 Task: Create a due date automation trigger when advanced on, on the tuesday after a card is due add dates not starting this week at 11:00 AM.
Action: Mouse moved to (1030, 317)
Screenshot: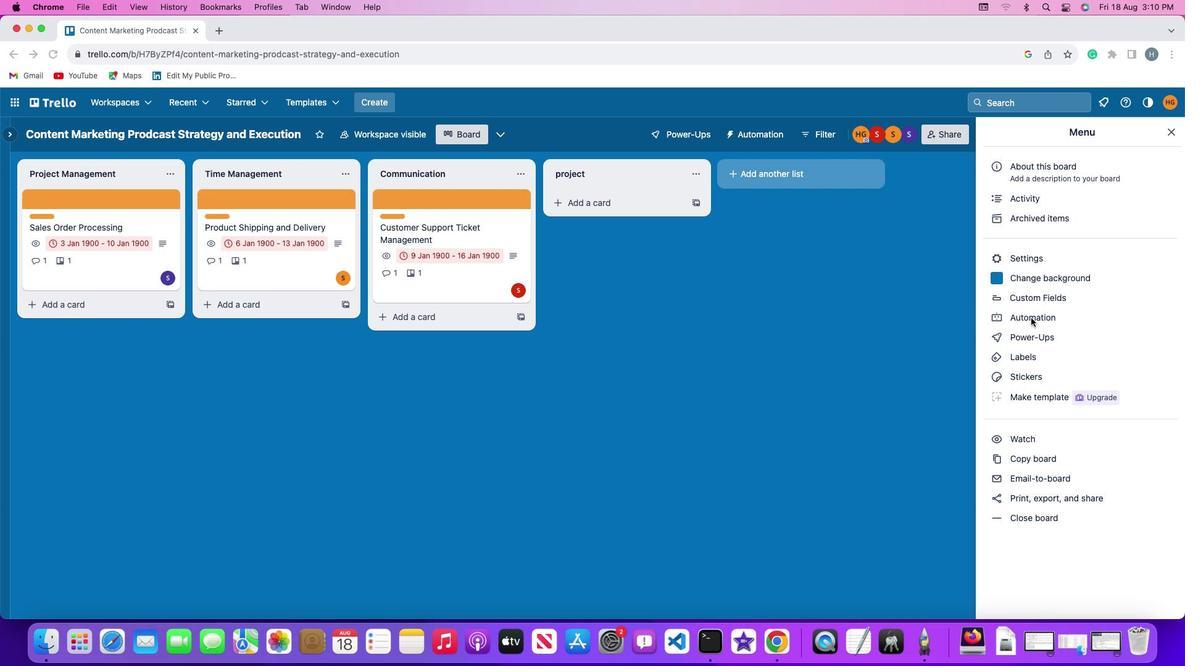 
Action: Mouse pressed left at (1030, 317)
Screenshot: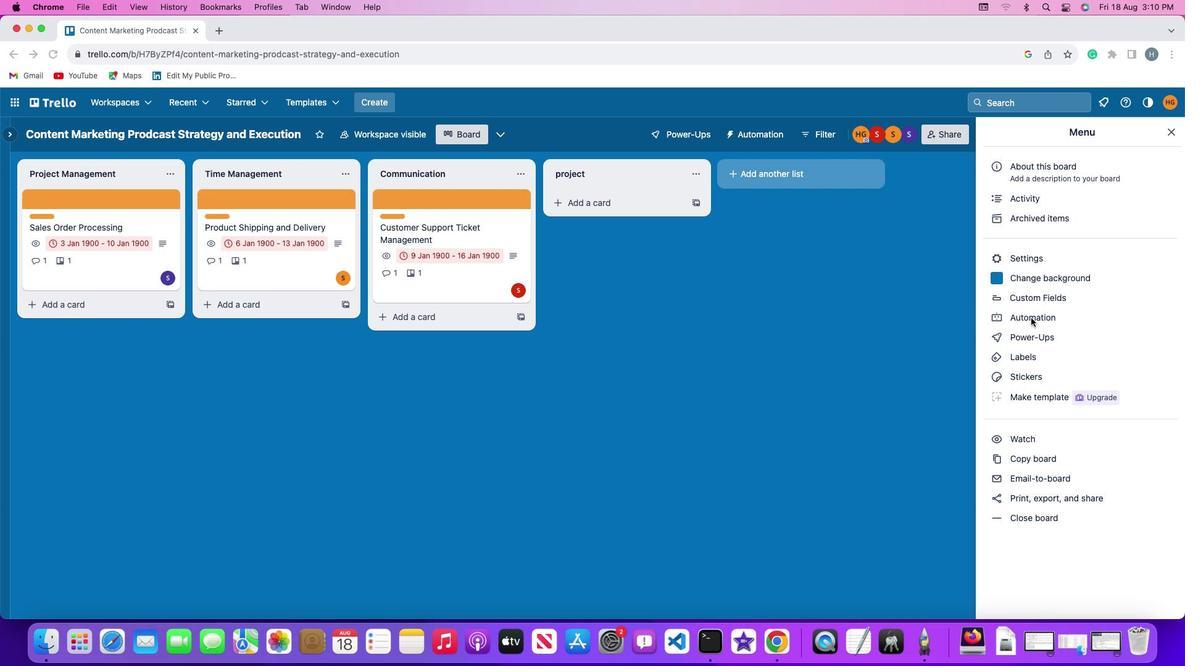 
Action: Mouse pressed left at (1030, 317)
Screenshot: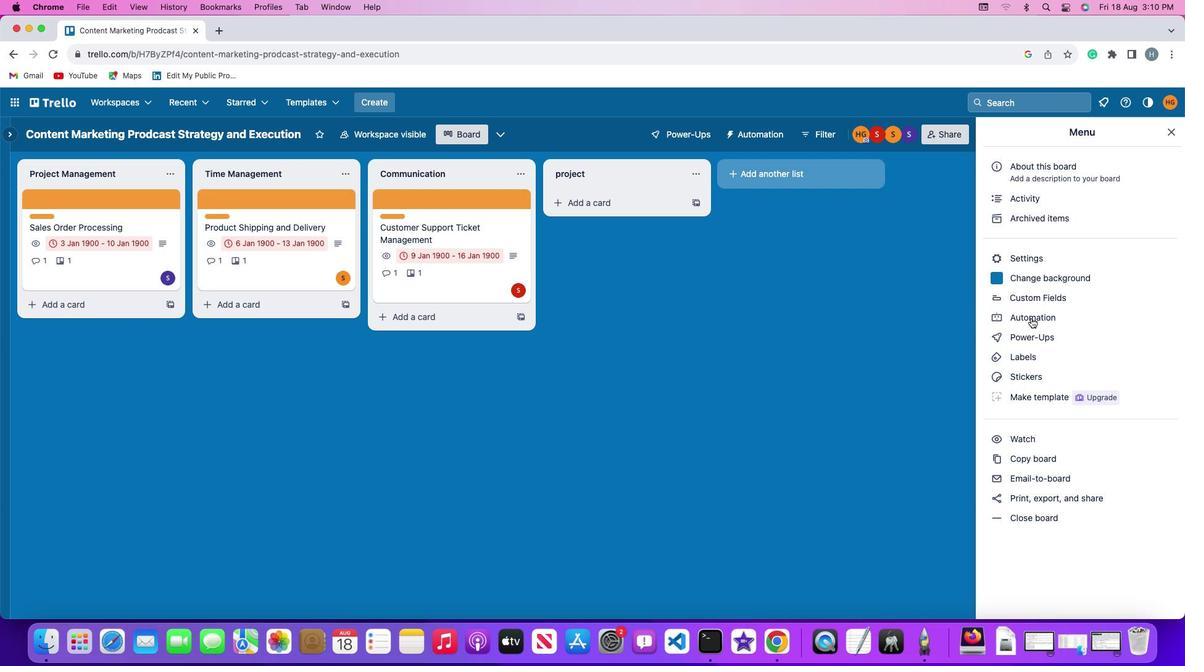 
Action: Mouse moved to (50, 285)
Screenshot: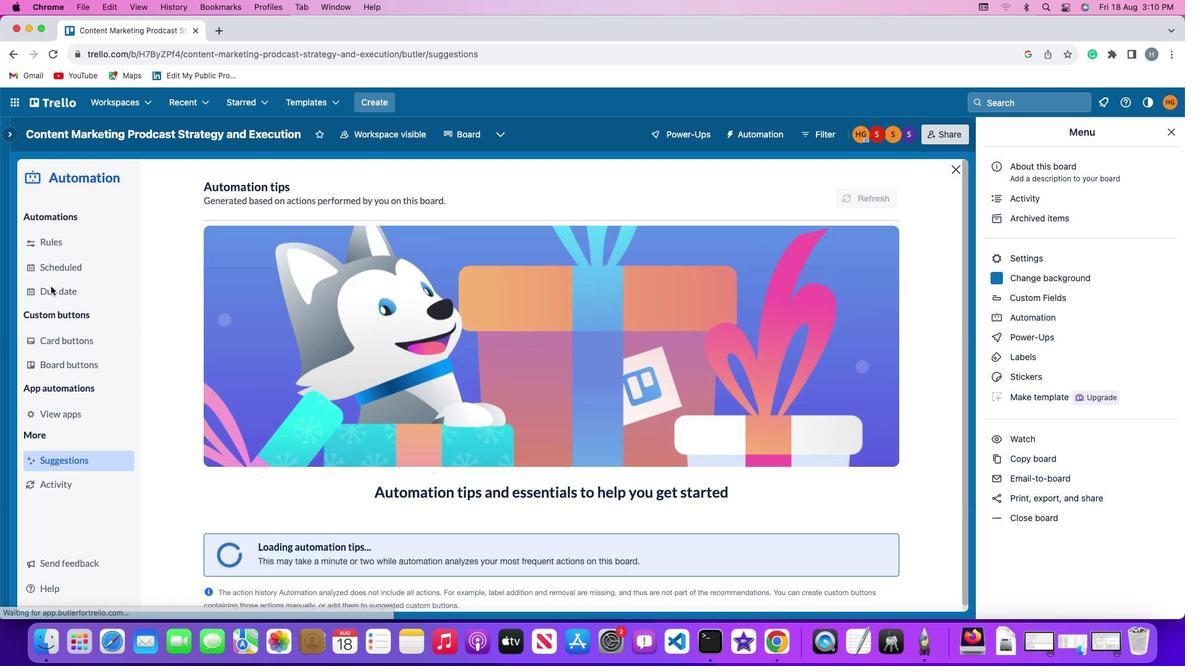 
Action: Mouse pressed left at (50, 285)
Screenshot: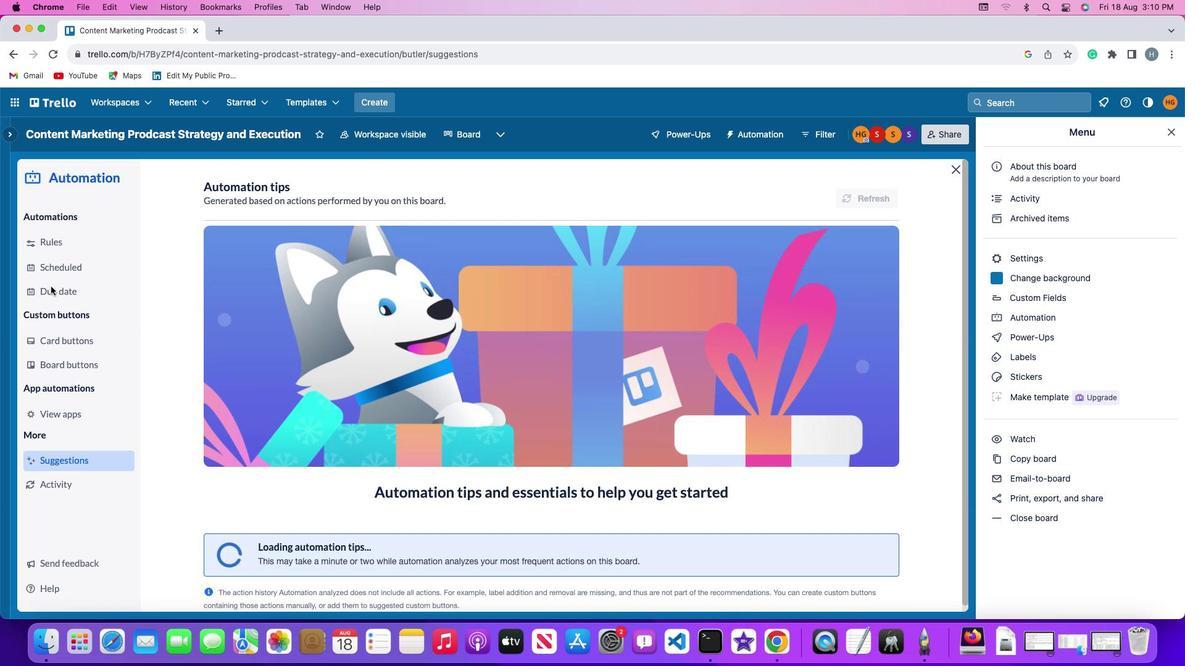 
Action: Mouse moved to (834, 186)
Screenshot: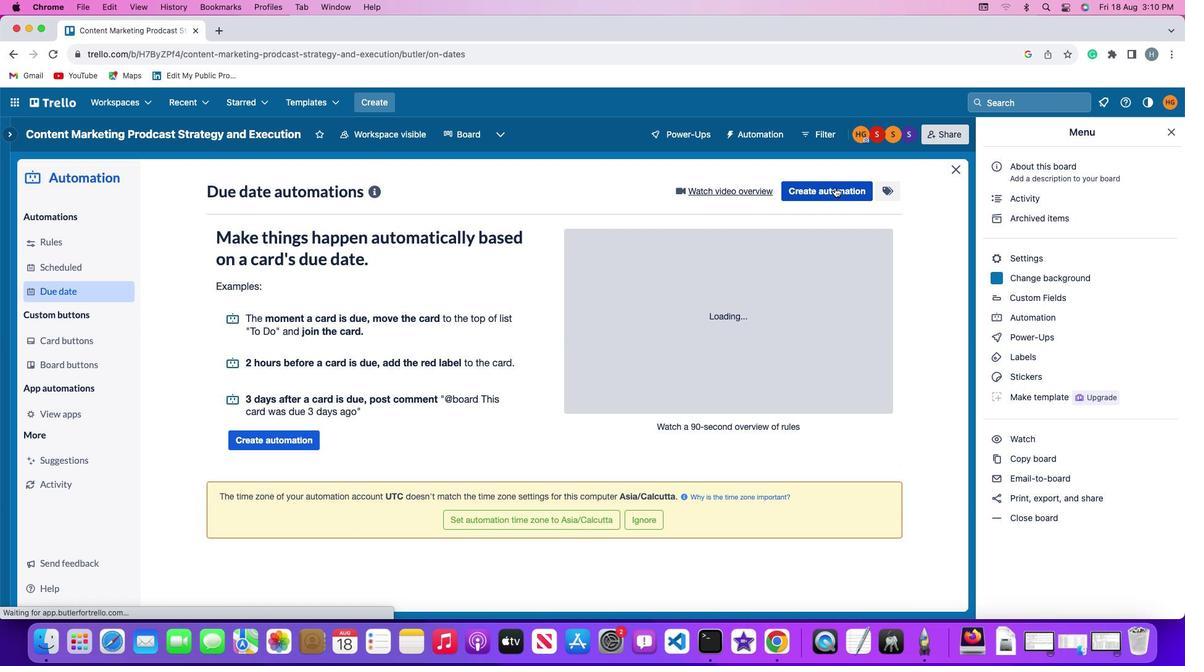 
Action: Mouse pressed left at (834, 186)
Screenshot: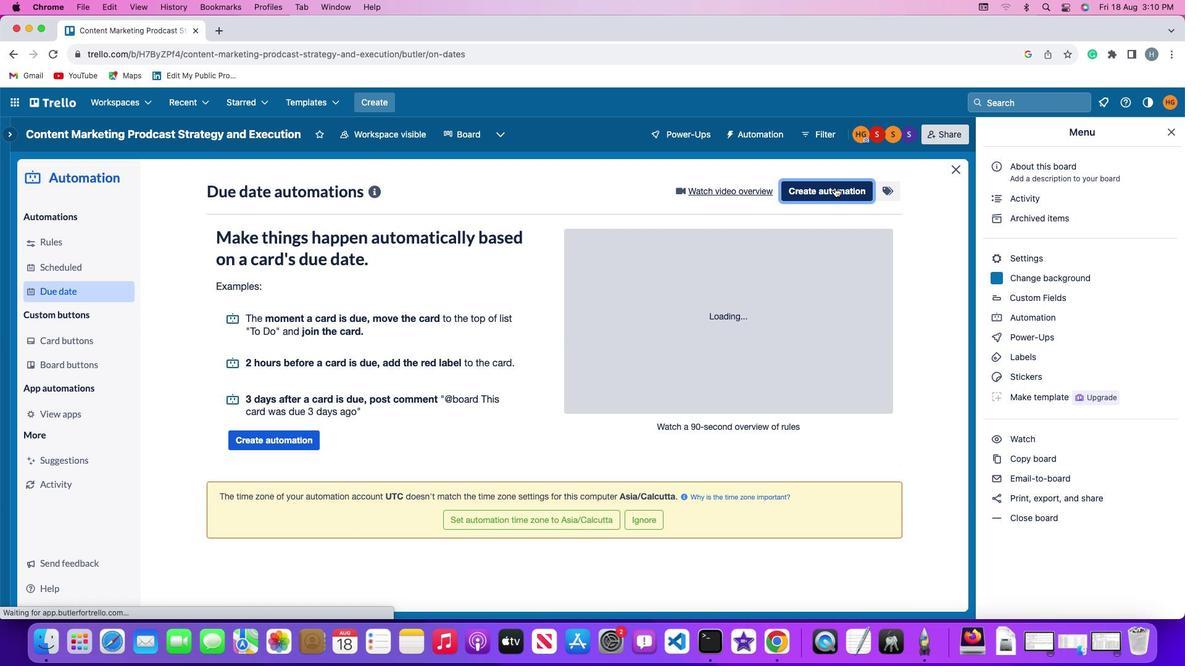 
Action: Mouse moved to (237, 305)
Screenshot: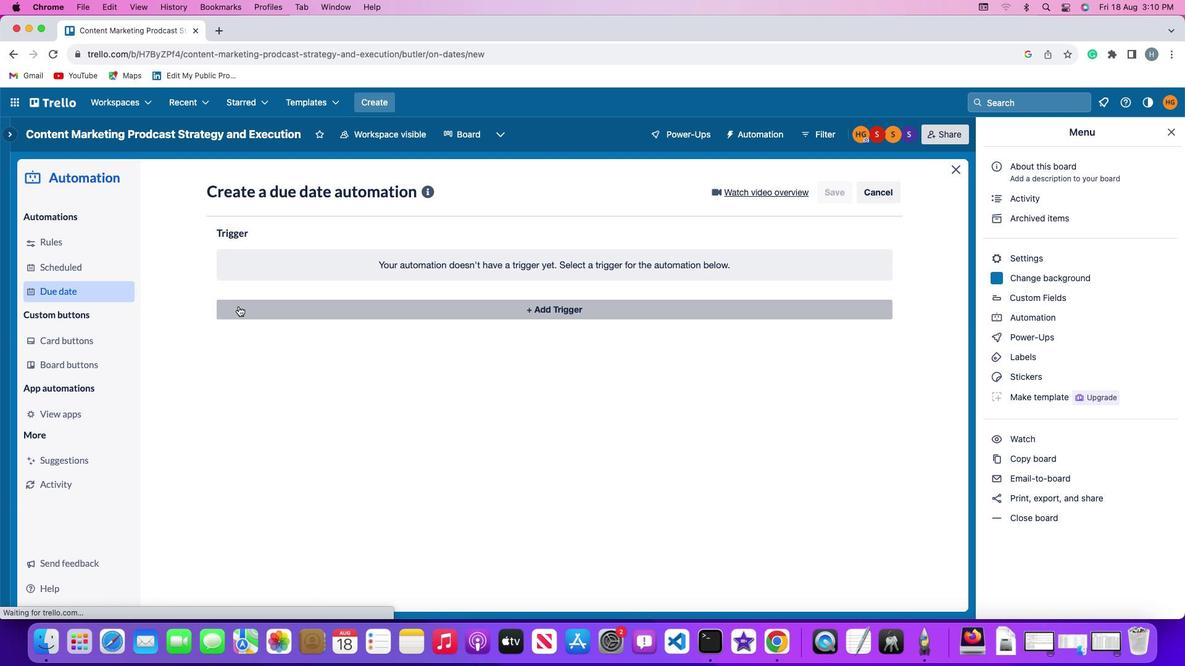 
Action: Mouse pressed left at (237, 305)
Screenshot: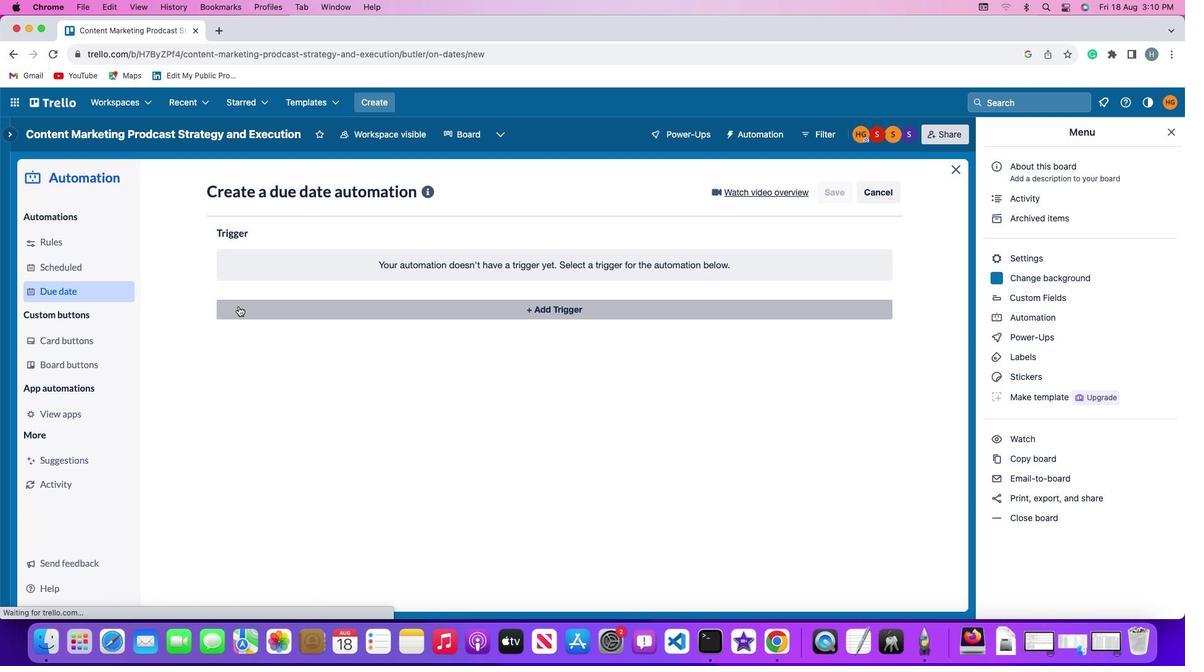 
Action: Mouse moved to (260, 542)
Screenshot: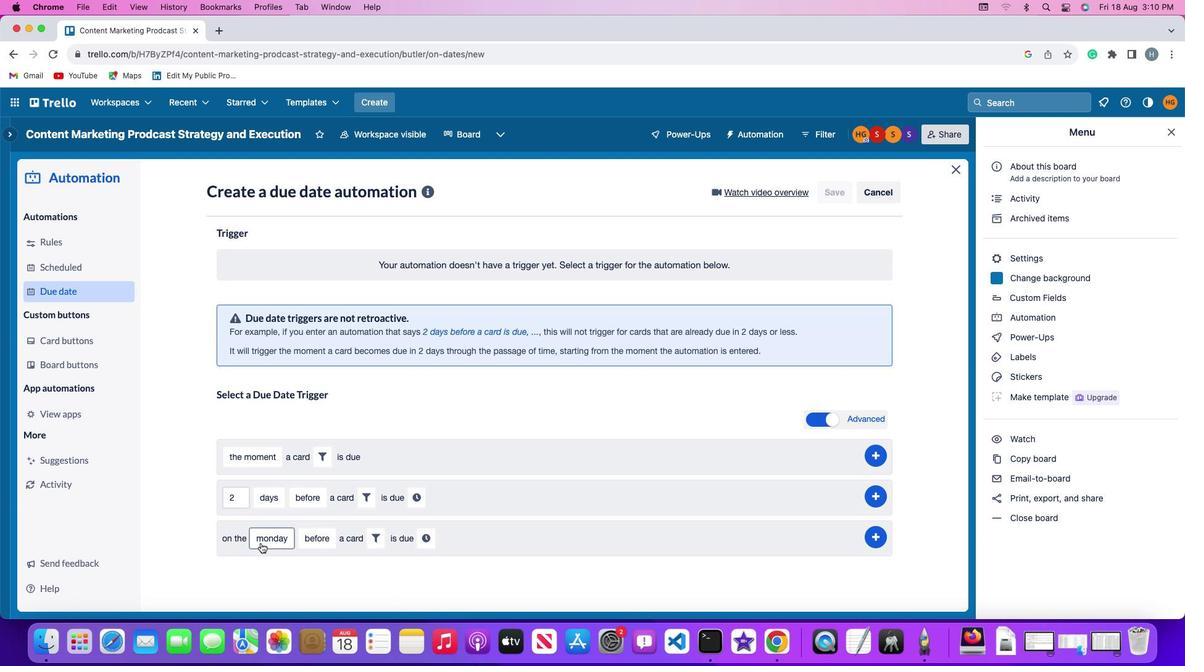 
Action: Mouse pressed left at (260, 542)
Screenshot: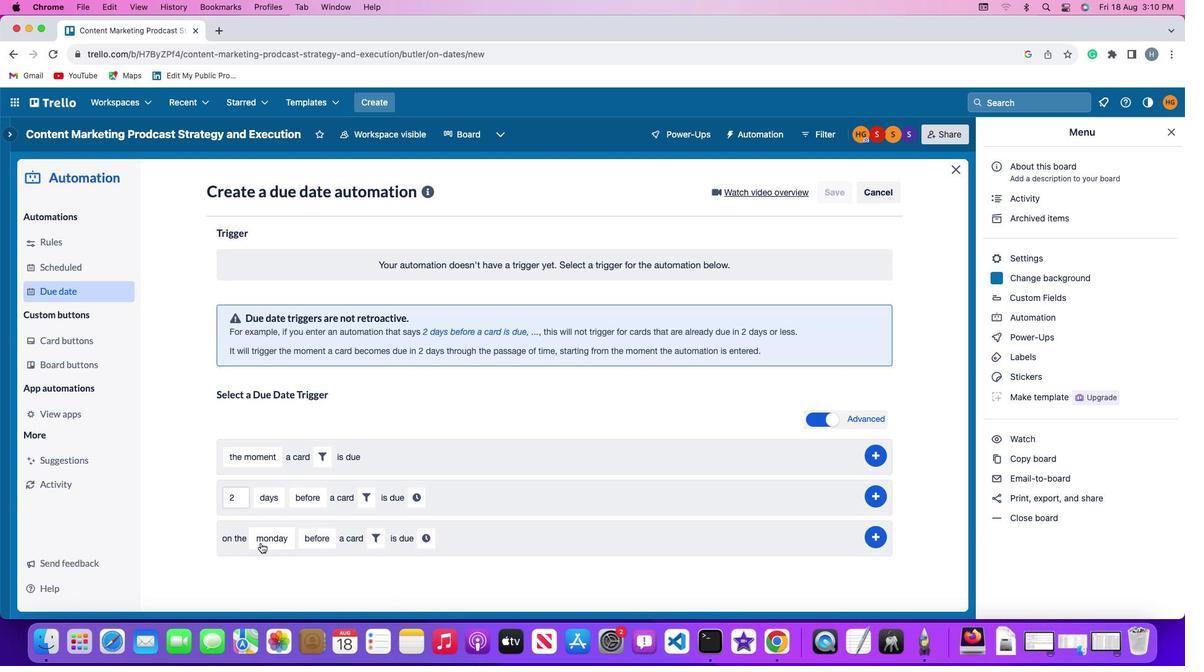 
Action: Mouse moved to (290, 387)
Screenshot: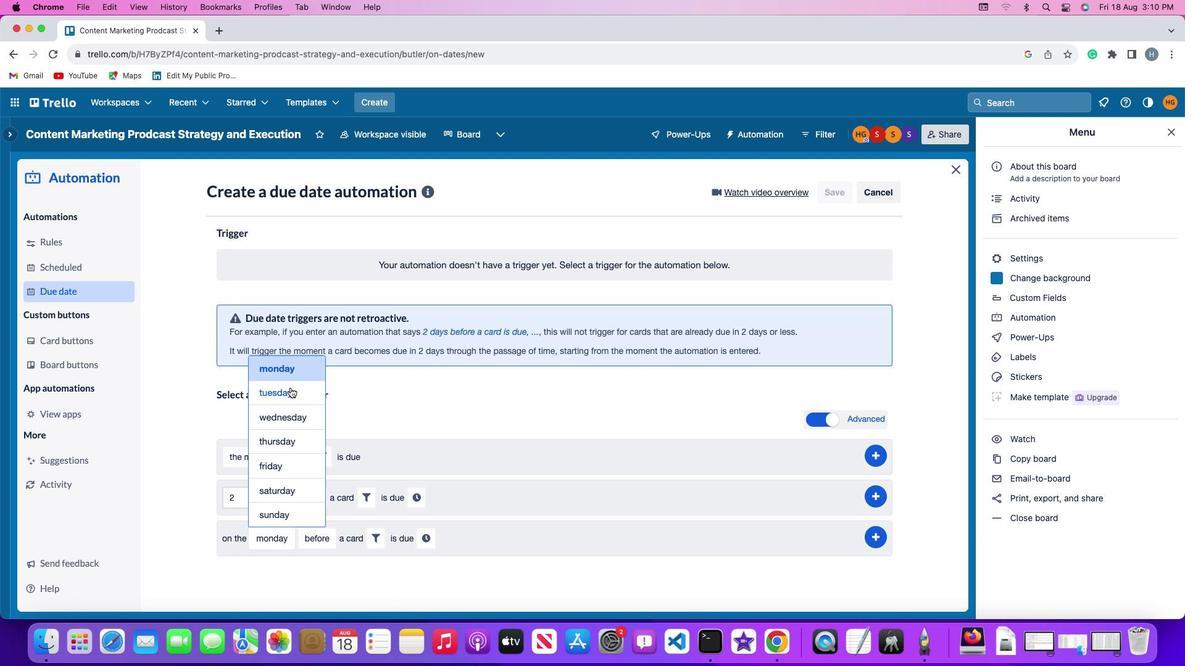 
Action: Mouse pressed left at (290, 387)
Screenshot: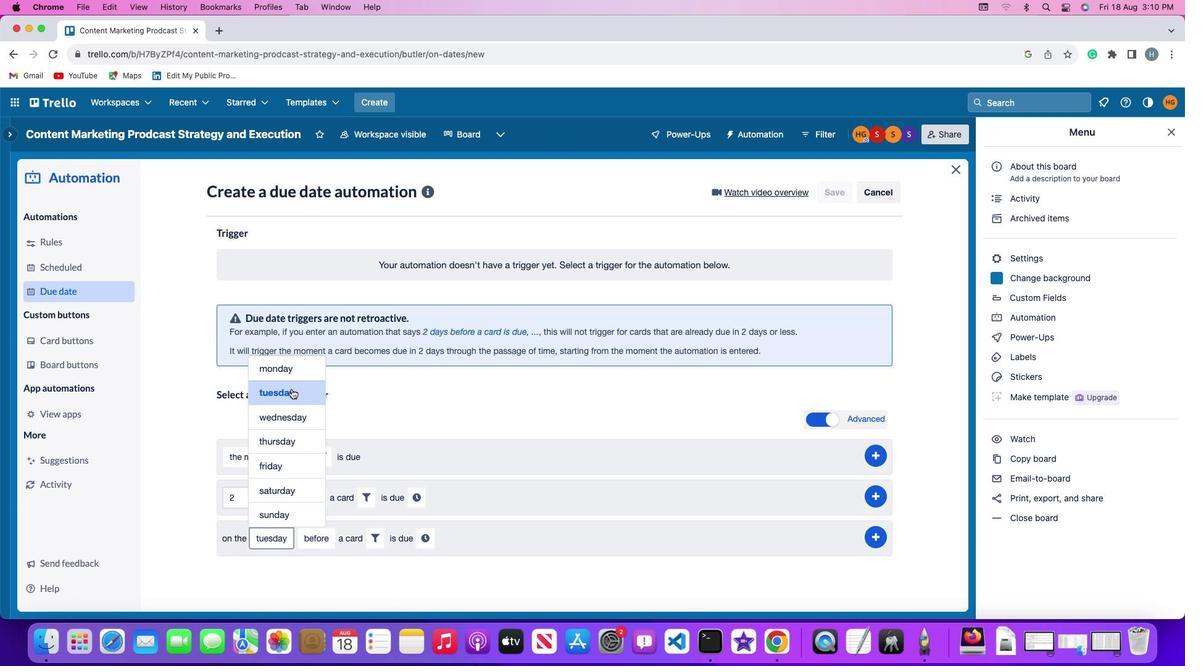 
Action: Mouse moved to (321, 543)
Screenshot: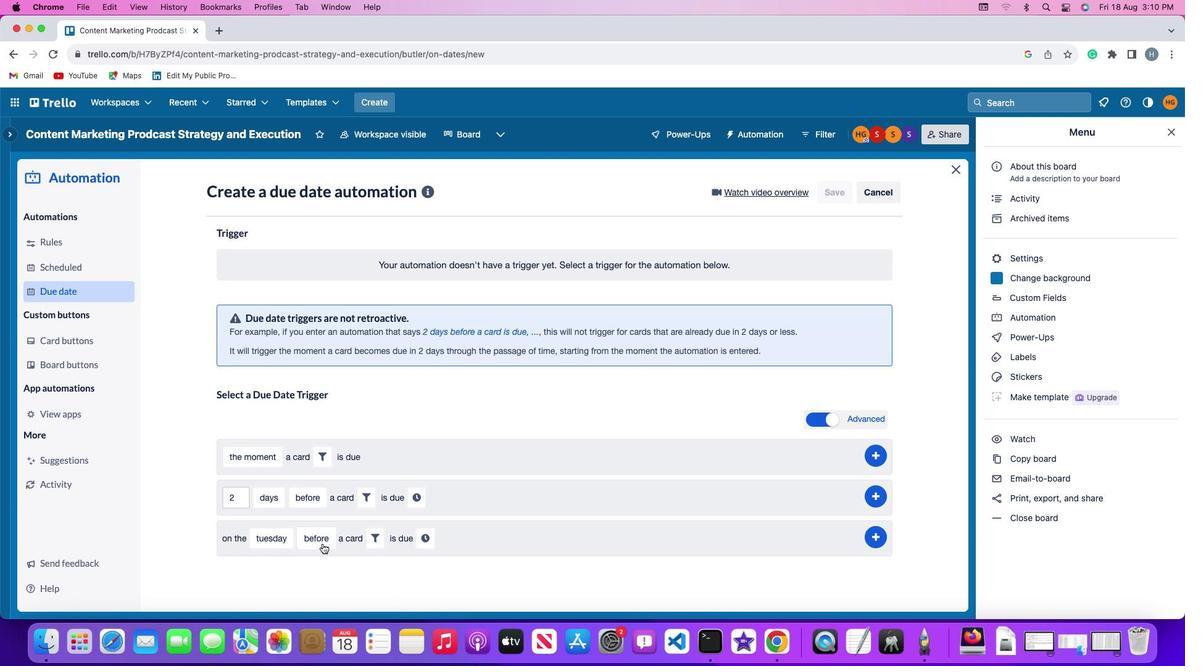 
Action: Mouse pressed left at (321, 543)
Screenshot: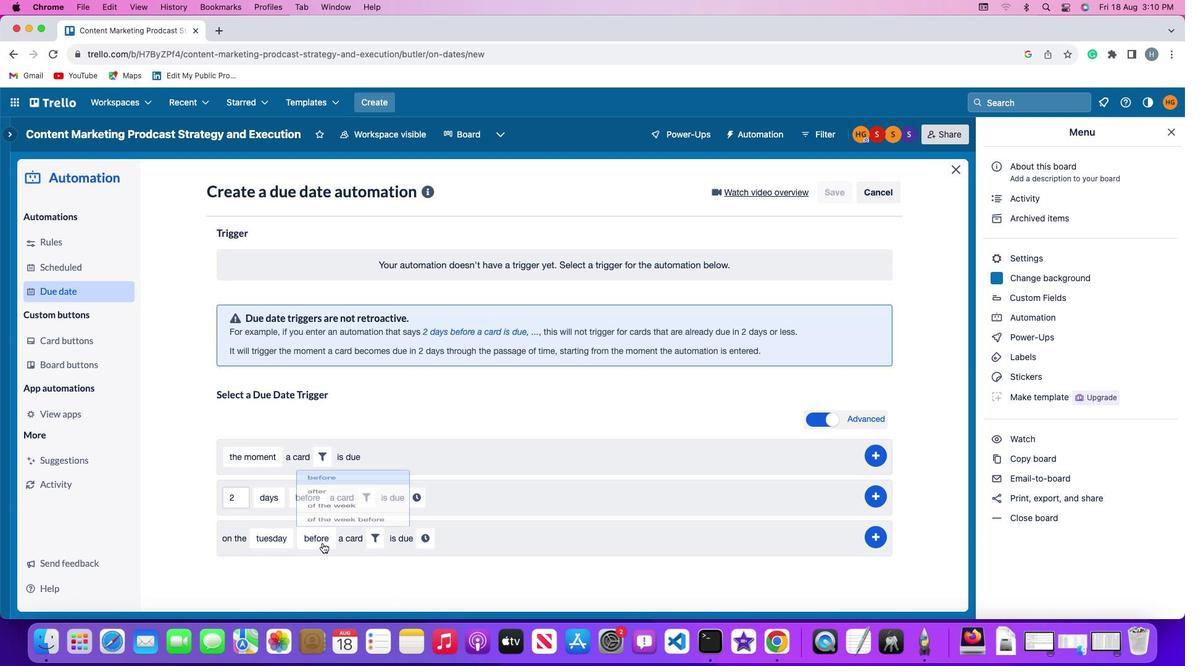 
Action: Mouse moved to (335, 466)
Screenshot: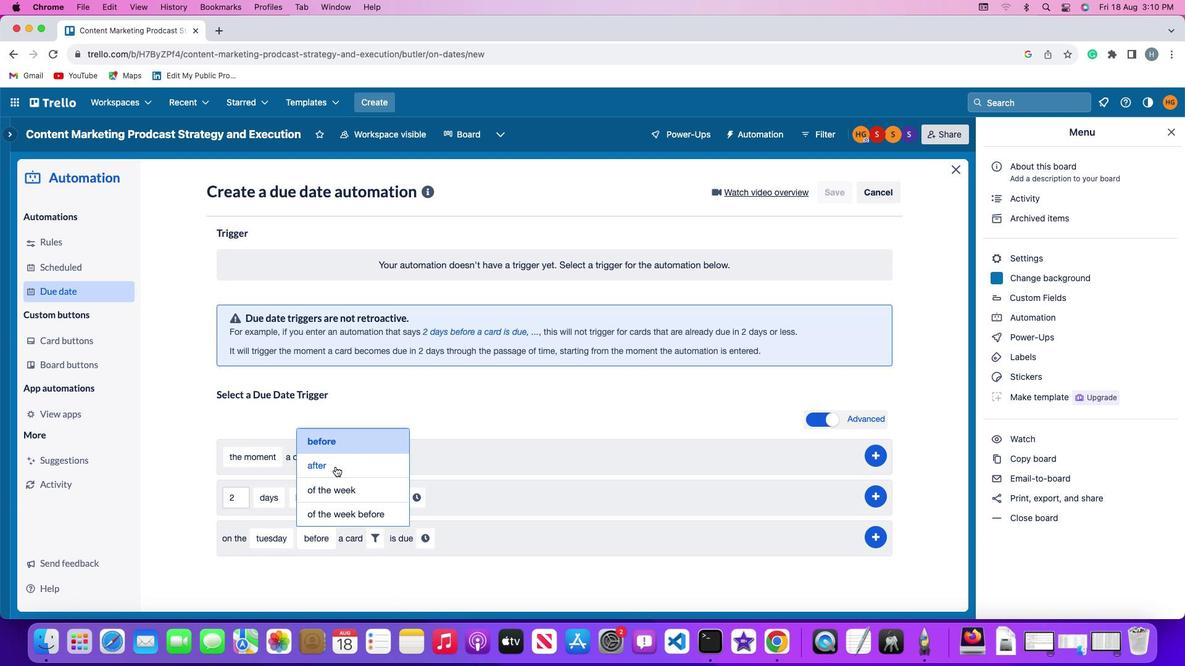 
Action: Mouse pressed left at (335, 466)
Screenshot: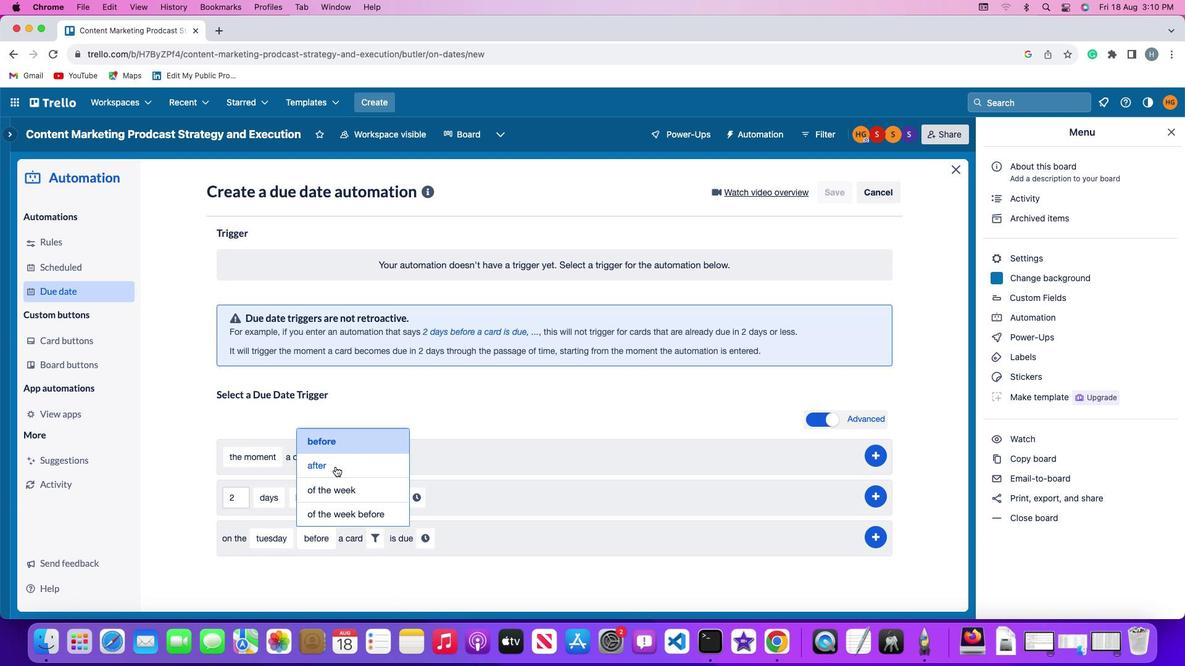 
Action: Mouse moved to (375, 539)
Screenshot: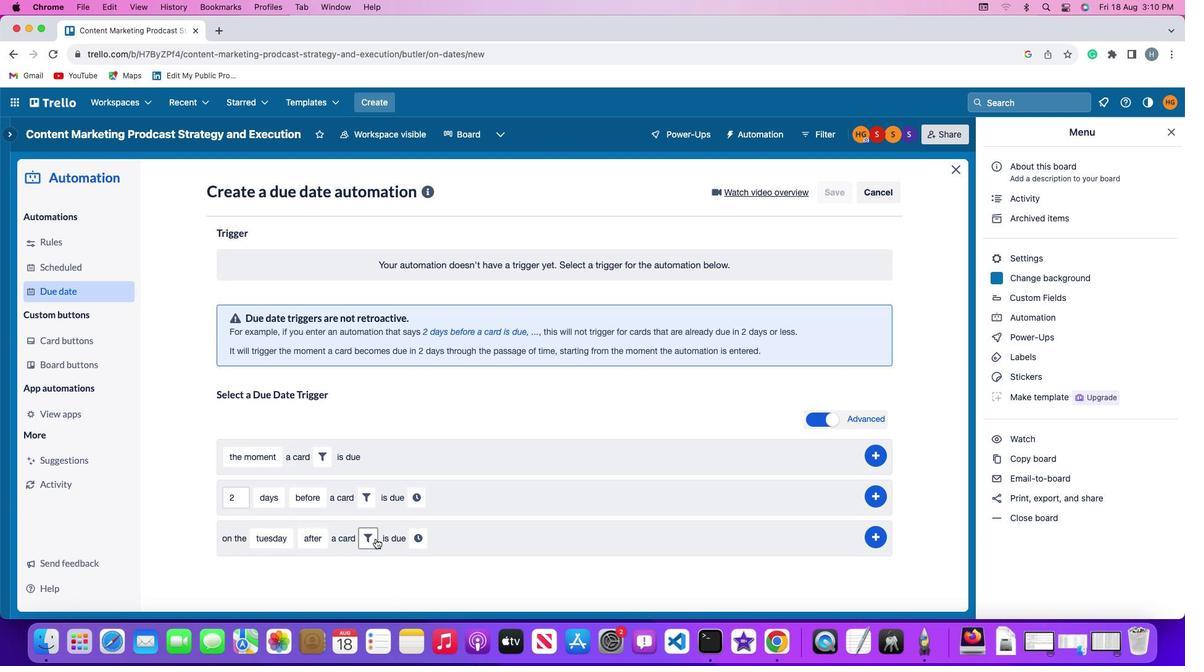 
Action: Mouse pressed left at (375, 539)
Screenshot: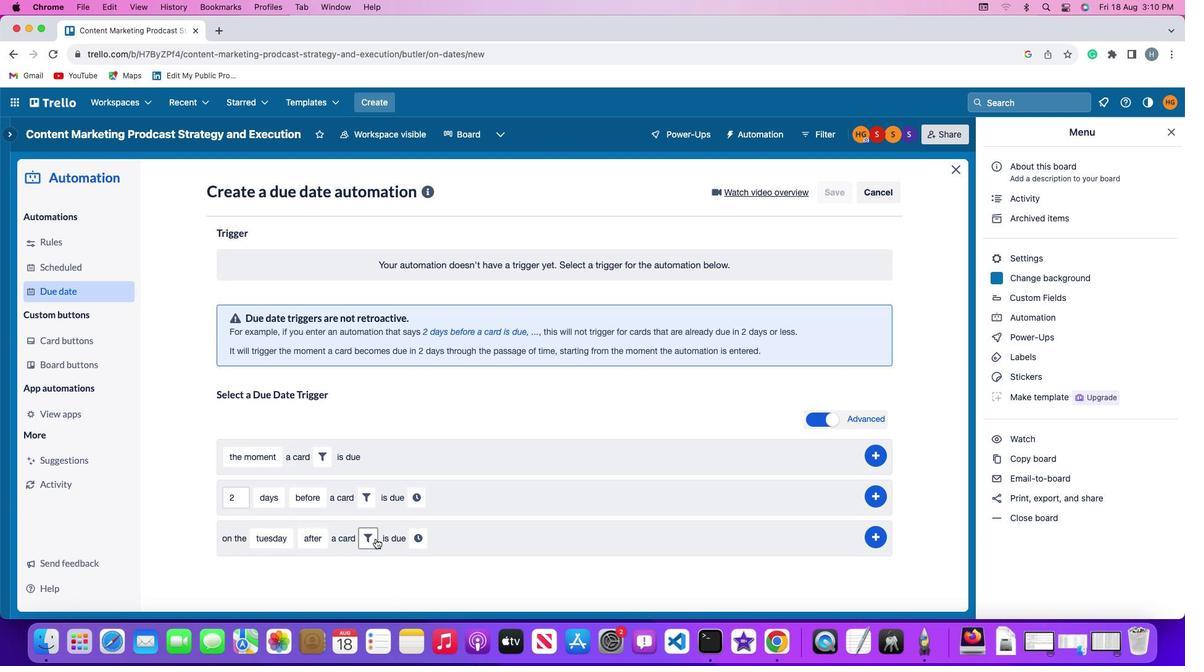 
Action: Mouse moved to (432, 574)
Screenshot: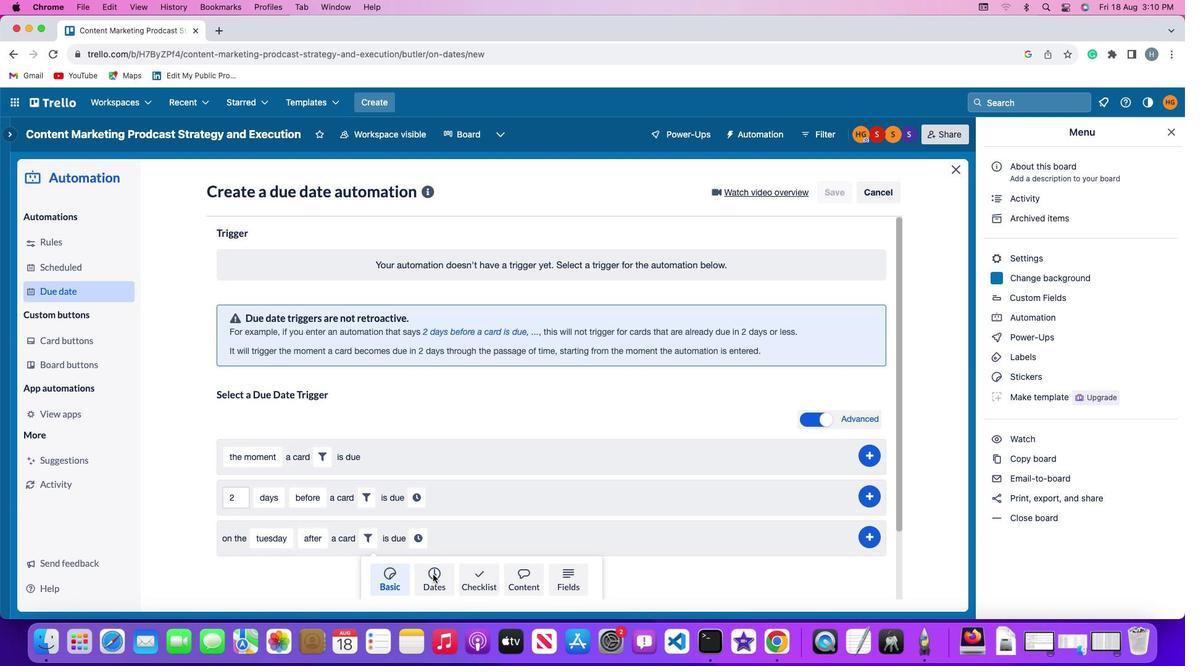 
Action: Mouse pressed left at (432, 574)
Screenshot: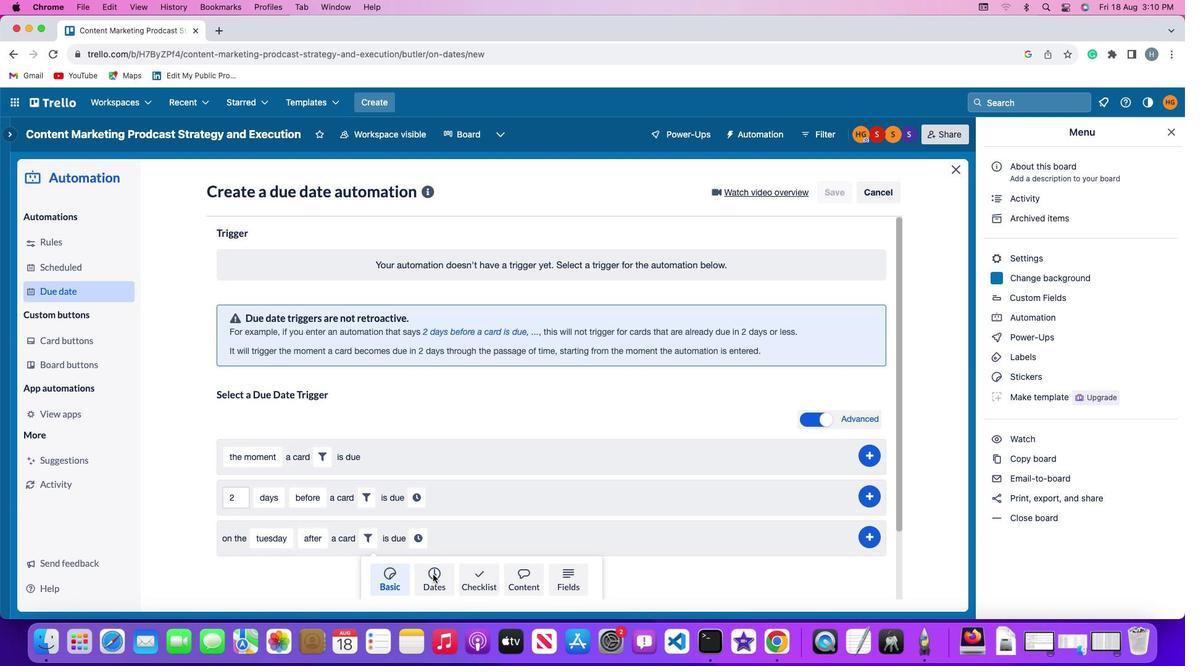 
Action: Mouse moved to (313, 571)
Screenshot: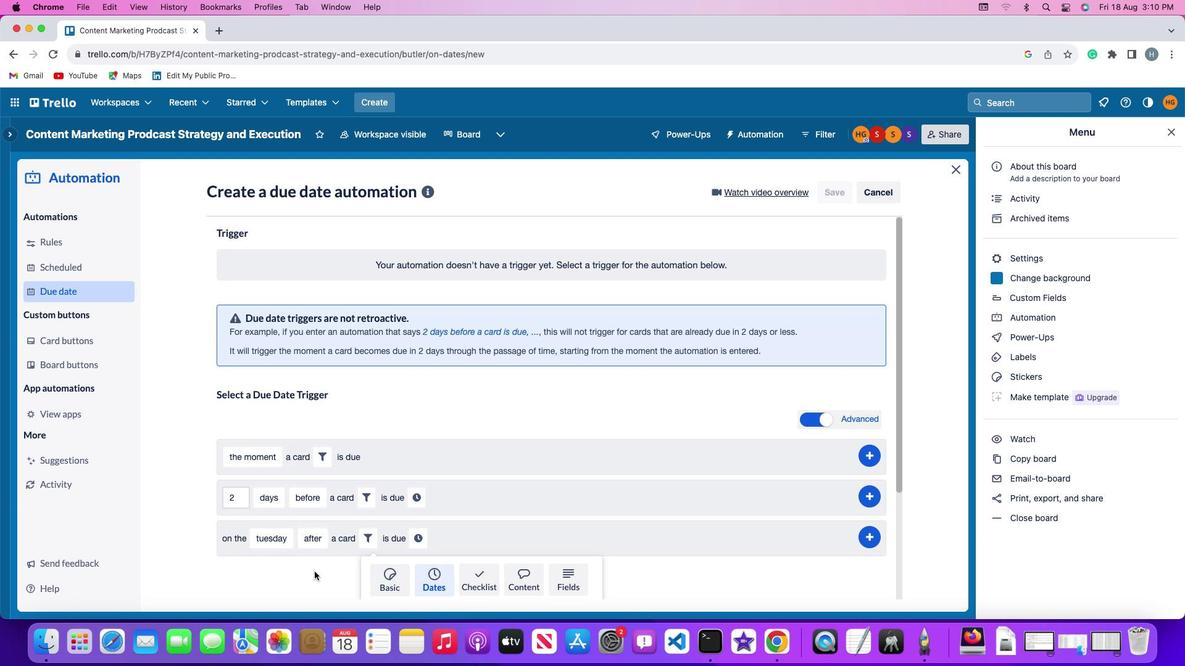 
Action: Mouse scrolled (313, 571) with delta (0, 0)
Screenshot: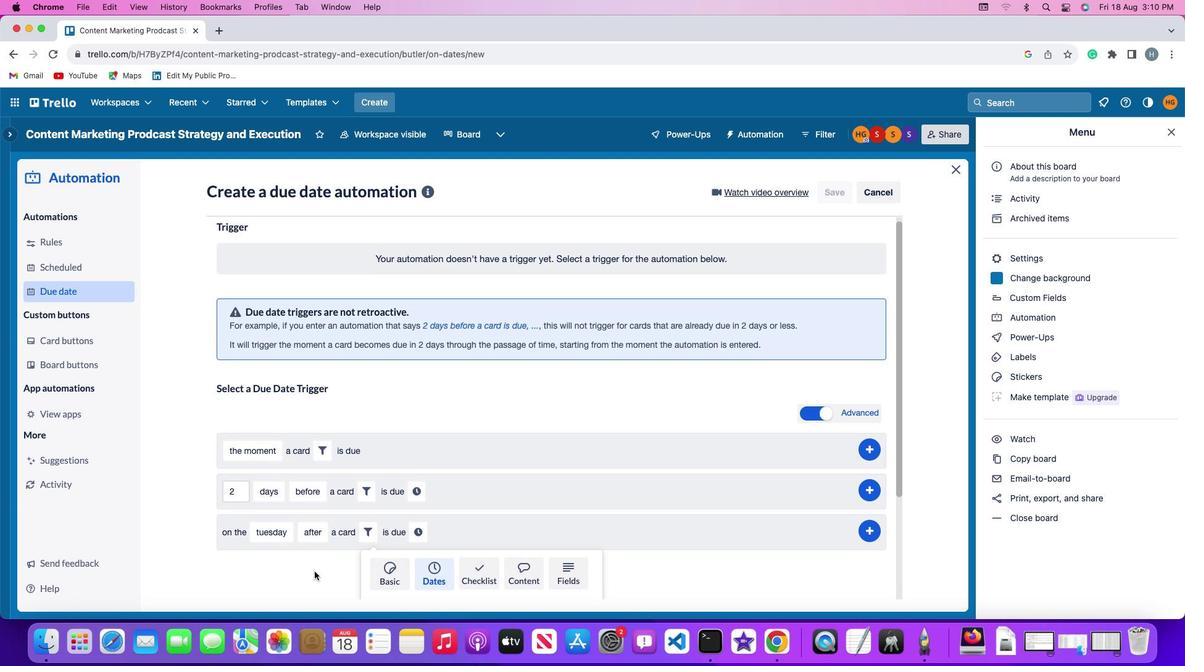 
Action: Mouse scrolled (313, 571) with delta (0, 0)
Screenshot: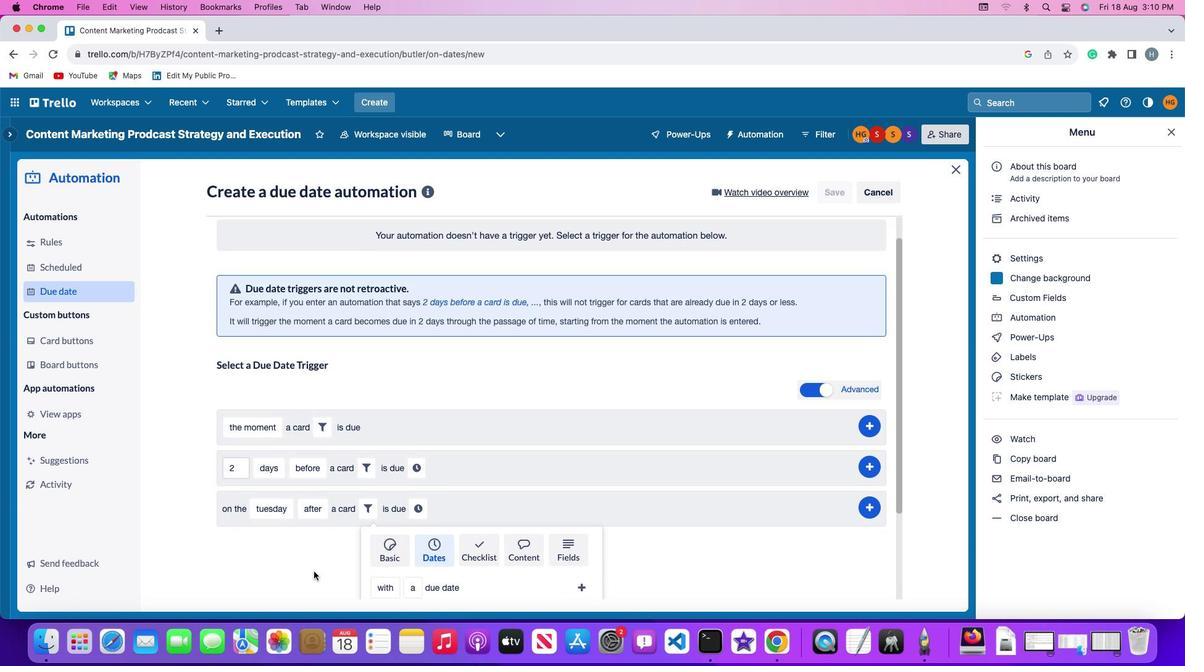 
Action: Mouse scrolled (313, 571) with delta (0, -1)
Screenshot: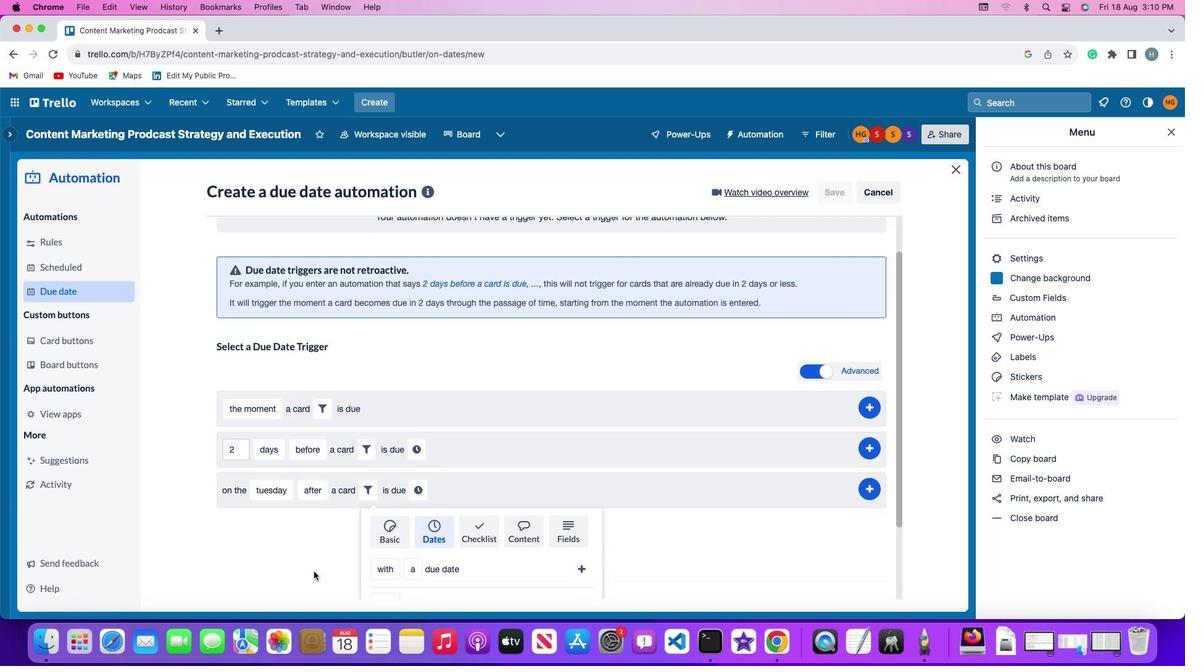 
Action: Mouse scrolled (313, 571) with delta (0, -3)
Screenshot: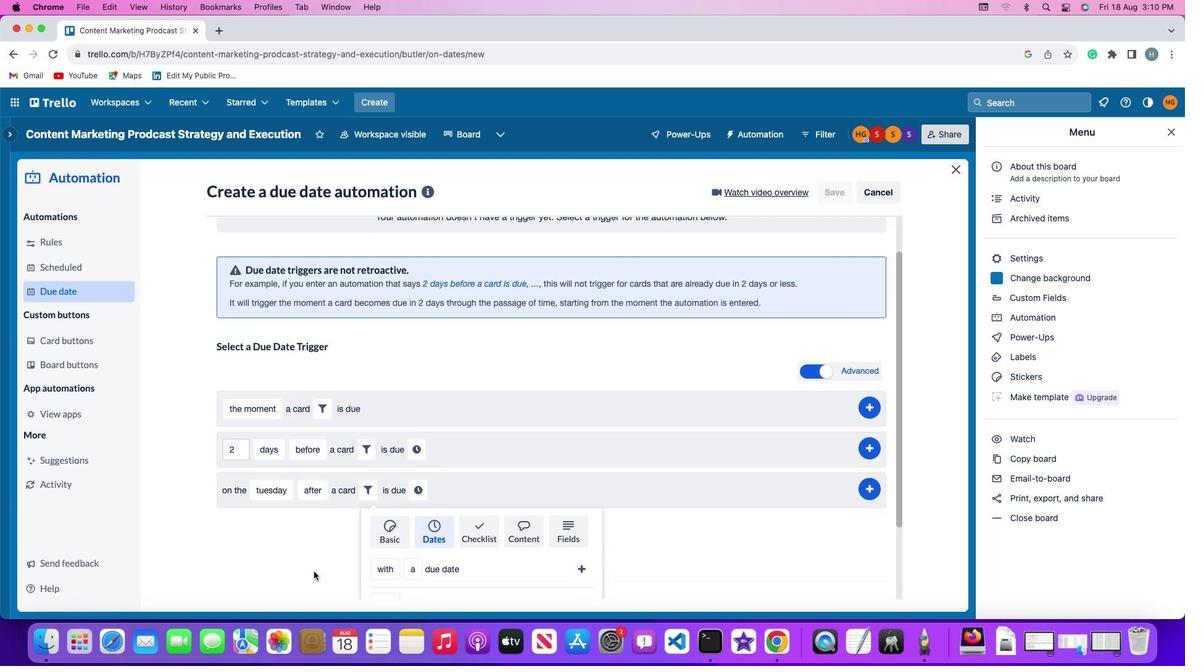
Action: Mouse scrolled (313, 571) with delta (0, -3)
Screenshot: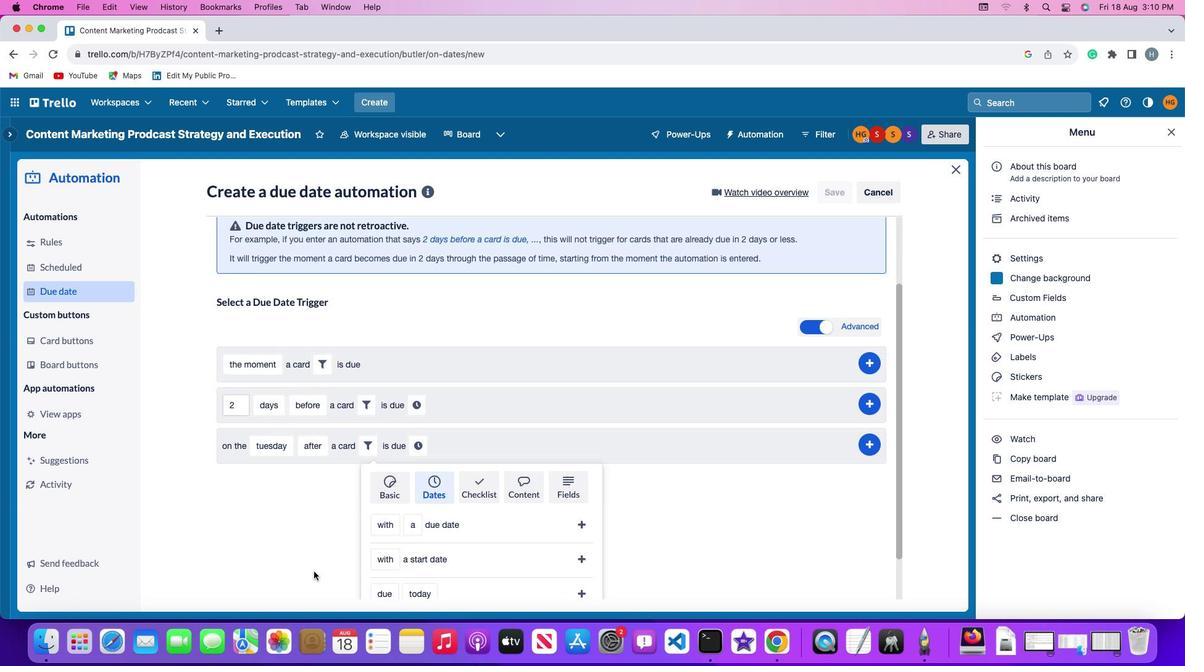 
Action: Mouse moved to (313, 571)
Screenshot: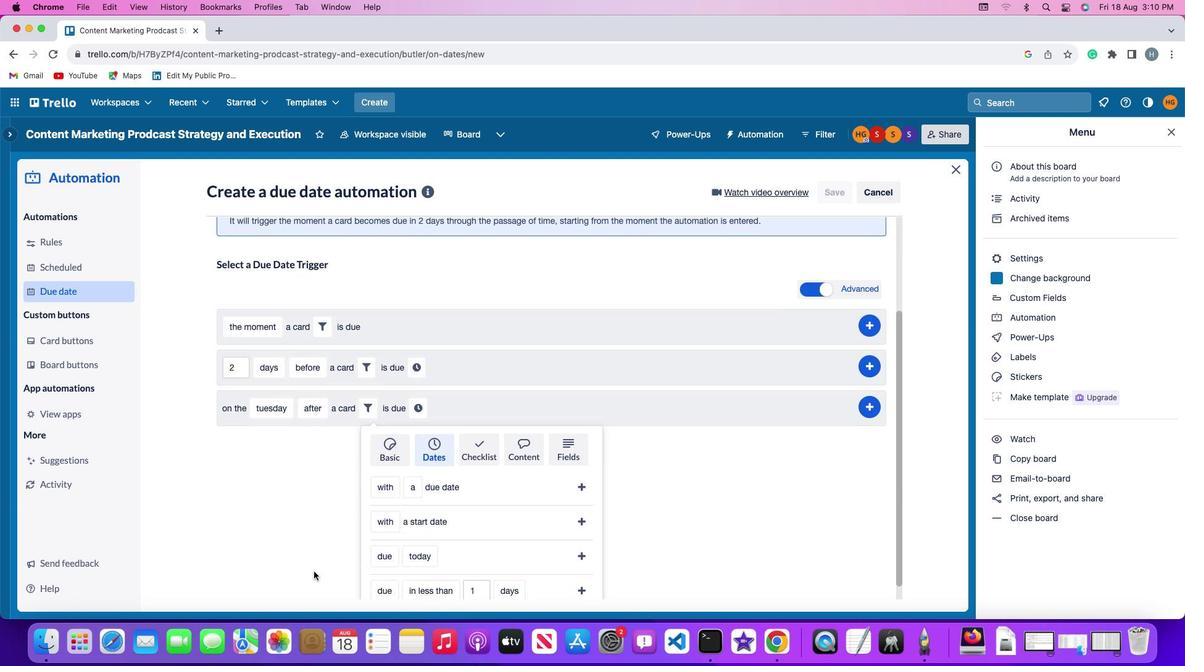 
Action: Mouse scrolled (313, 571) with delta (0, 0)
Screenshot: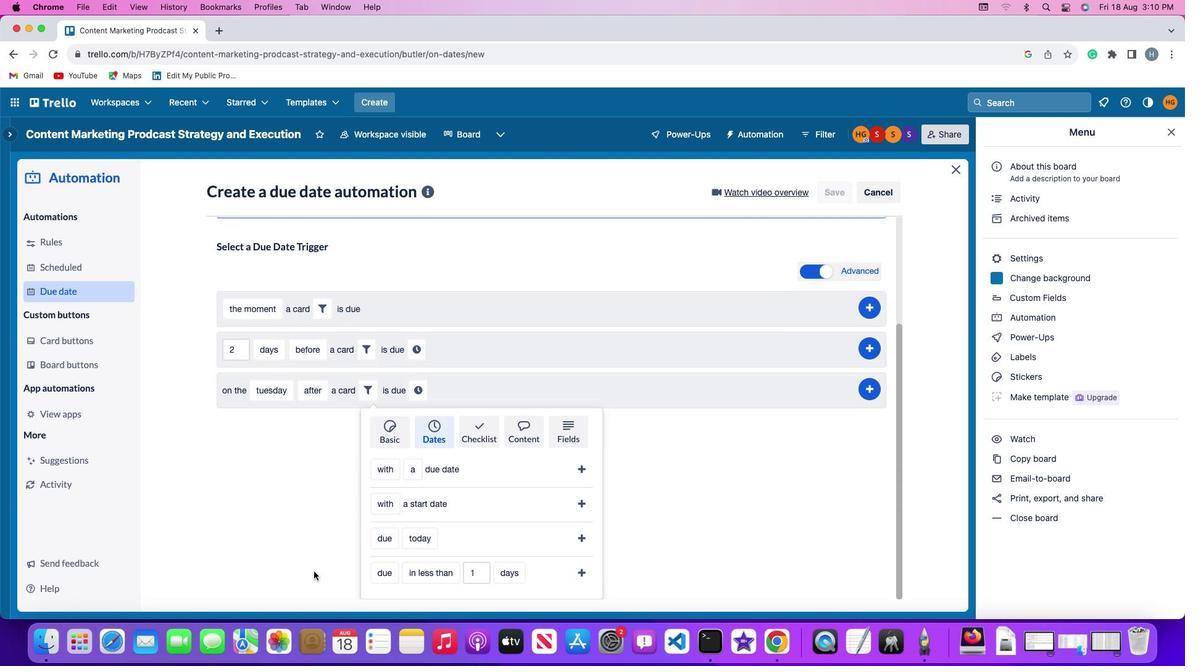 
Action: Mouse scrolled (313, 571) with delta (0, 0)
Screenshot: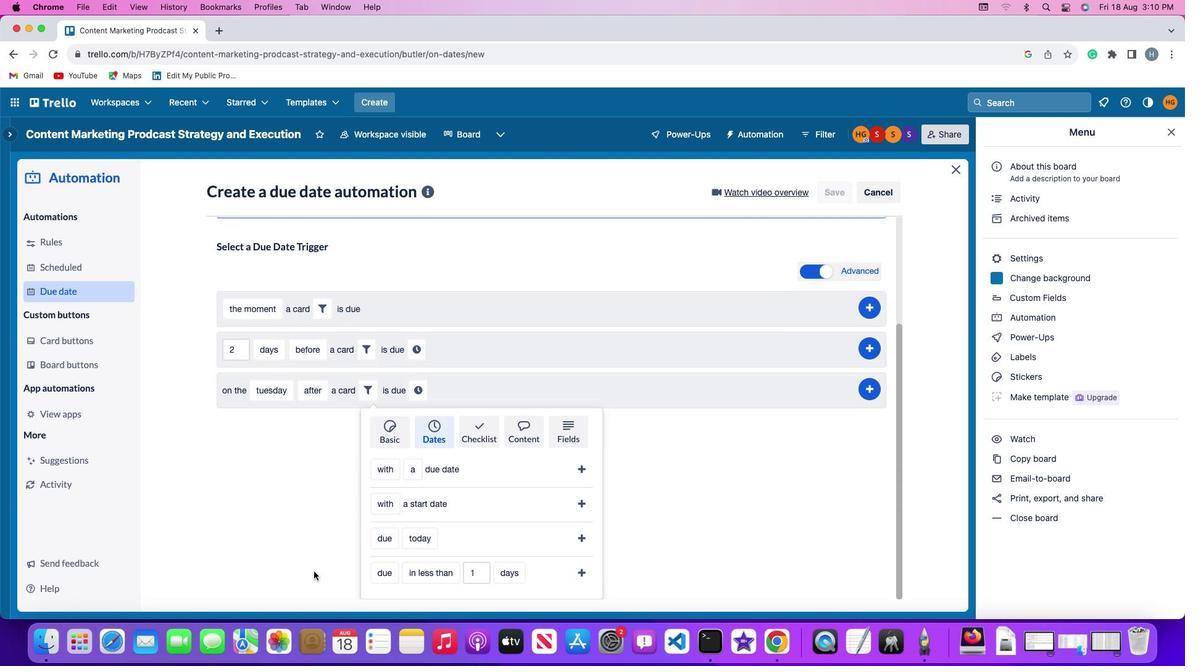 
Action: Mouse scrolled (313, 571) with delta (0, -1)
Screenshot: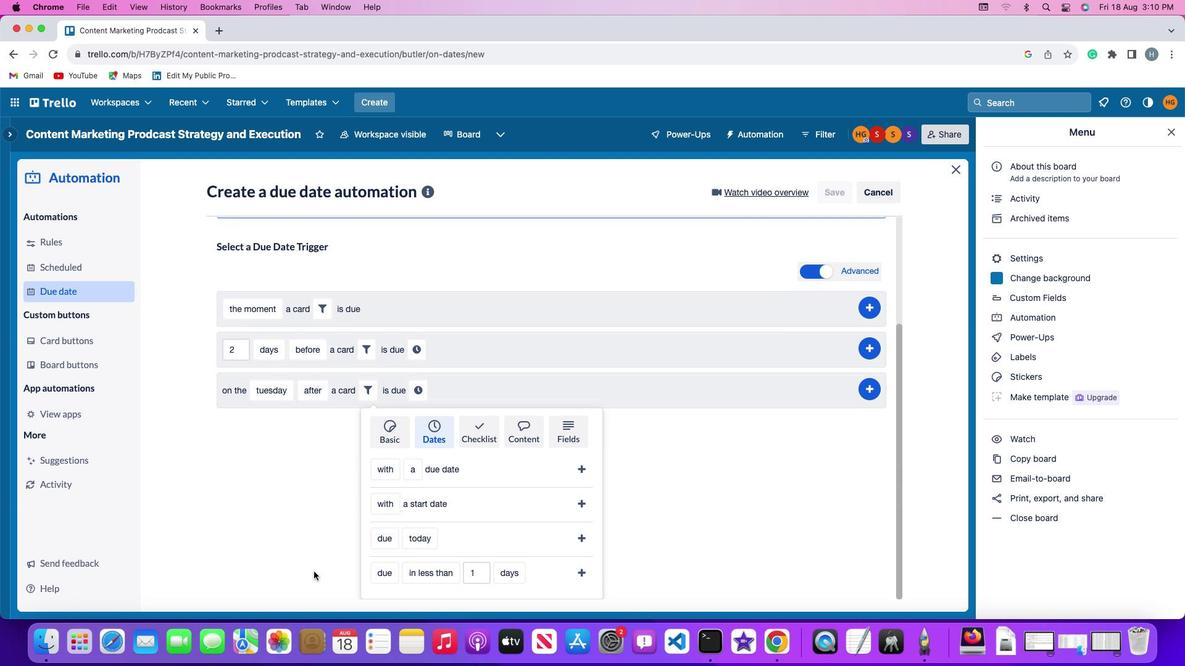 
Action: Mouse scrolled (313, 571) with delta (0, -3)
Screenshot: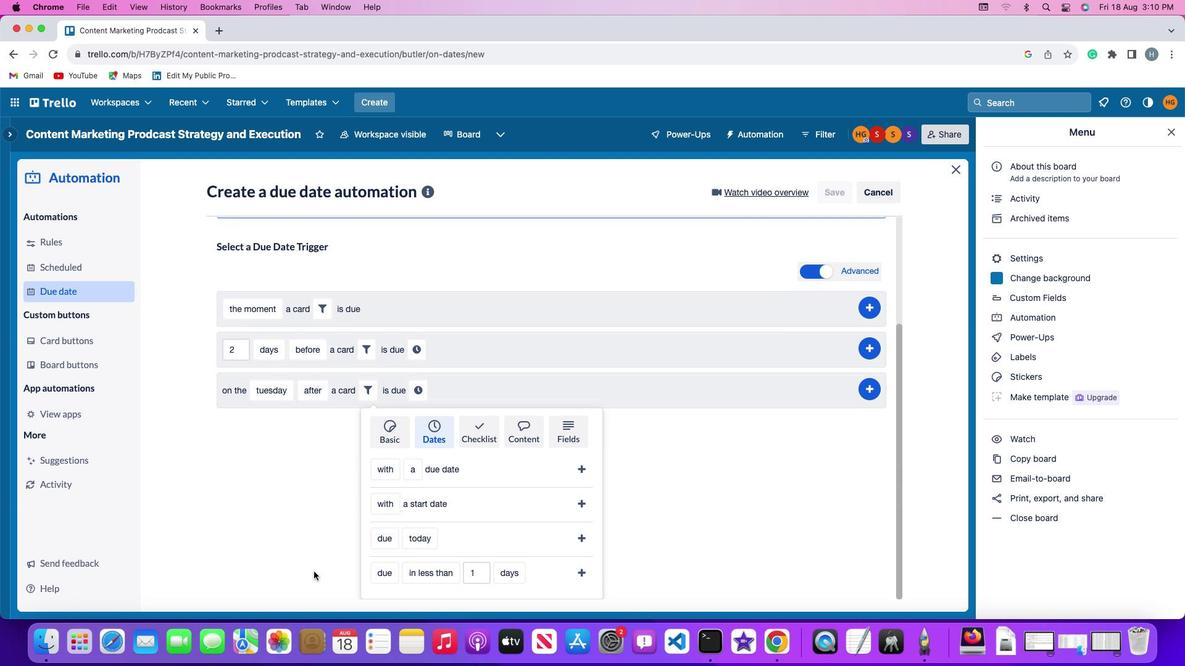 
Action: Mouse moved to (384, 540)
Screenshot: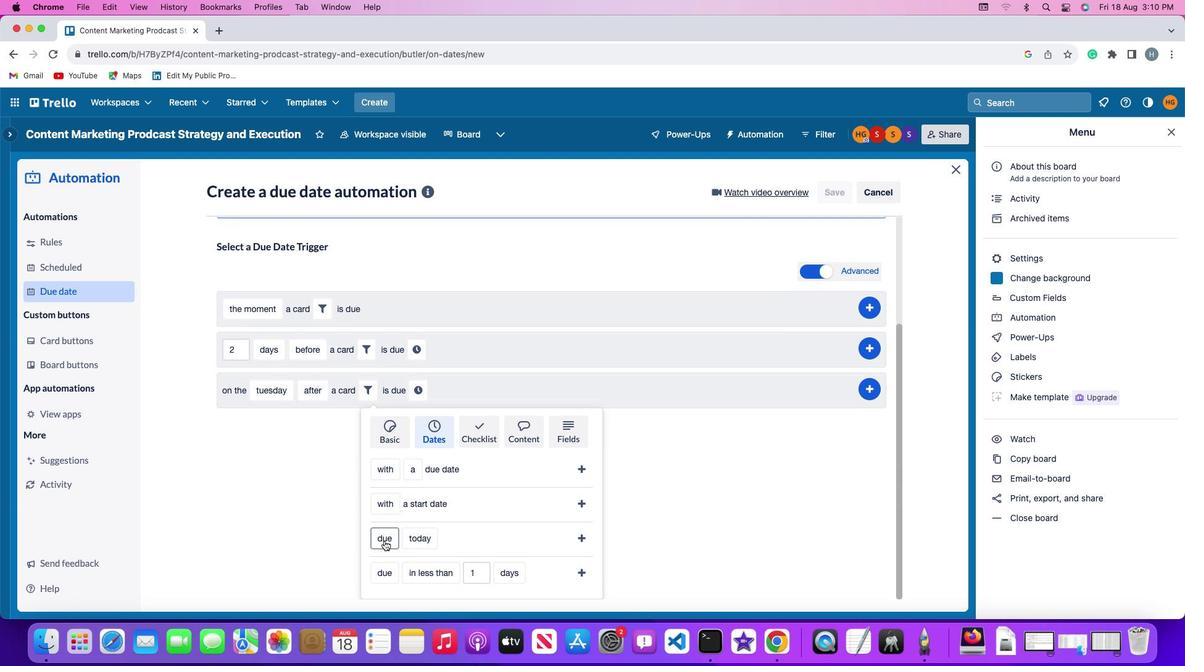 
Action: Mouse pressed left at (384, 540)
Screenshot: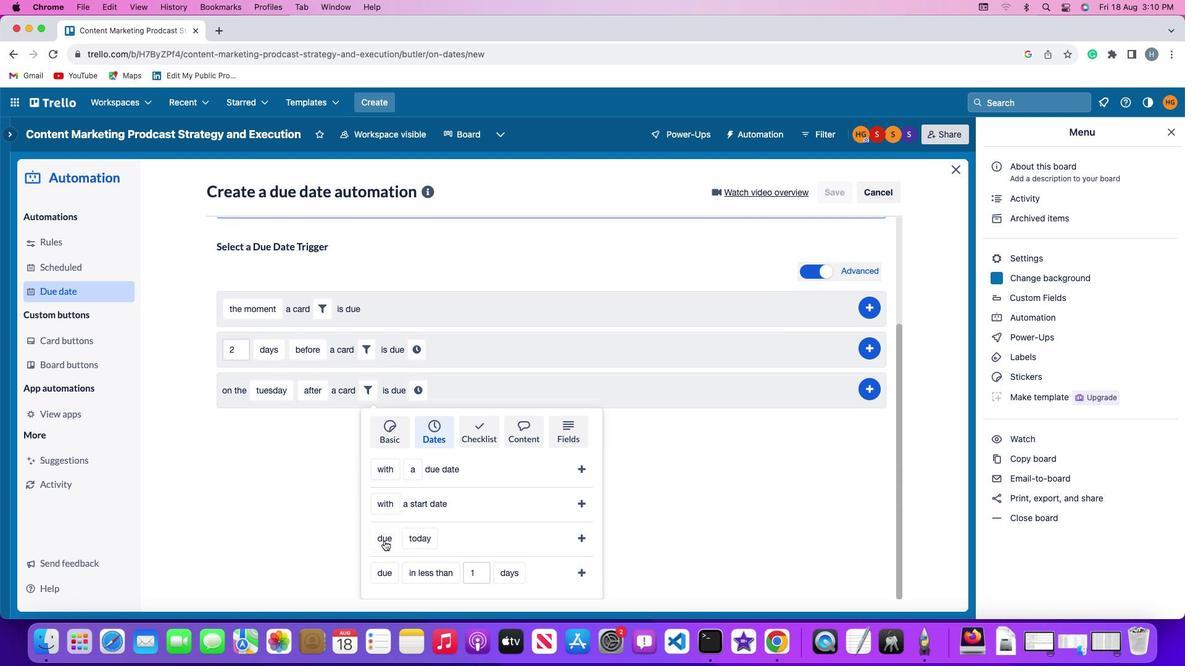 
Action: Mouse moved to (391, 520)
Screenshot: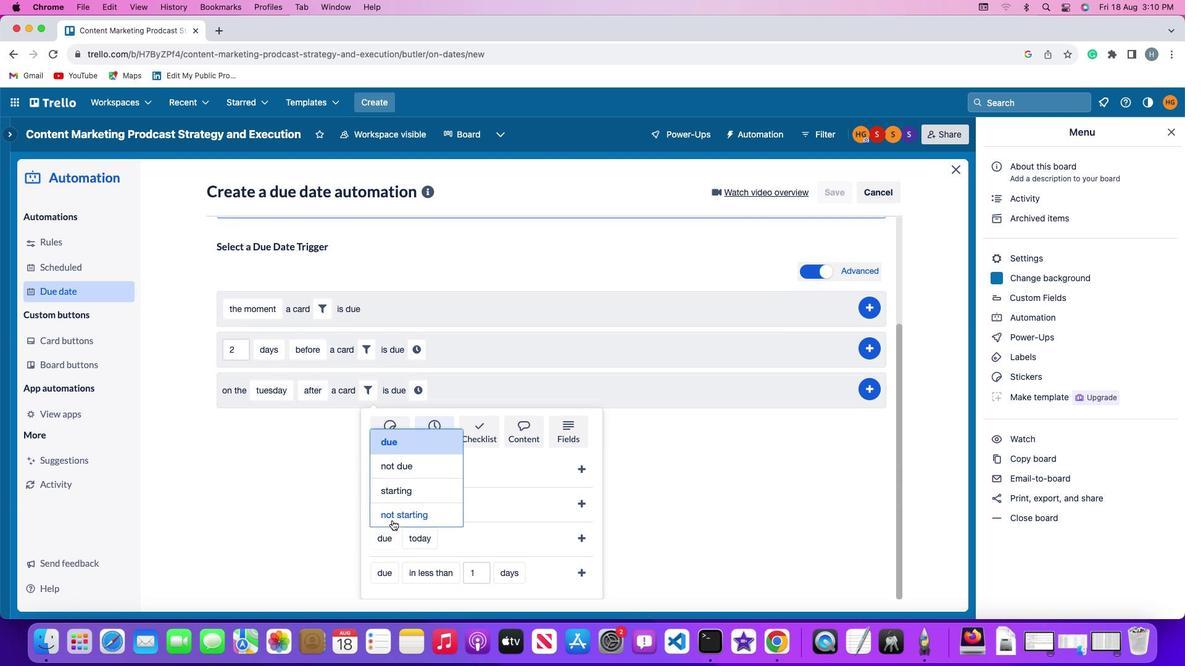 
Action: Mouse pressed left at (391, 520)
Screenshot: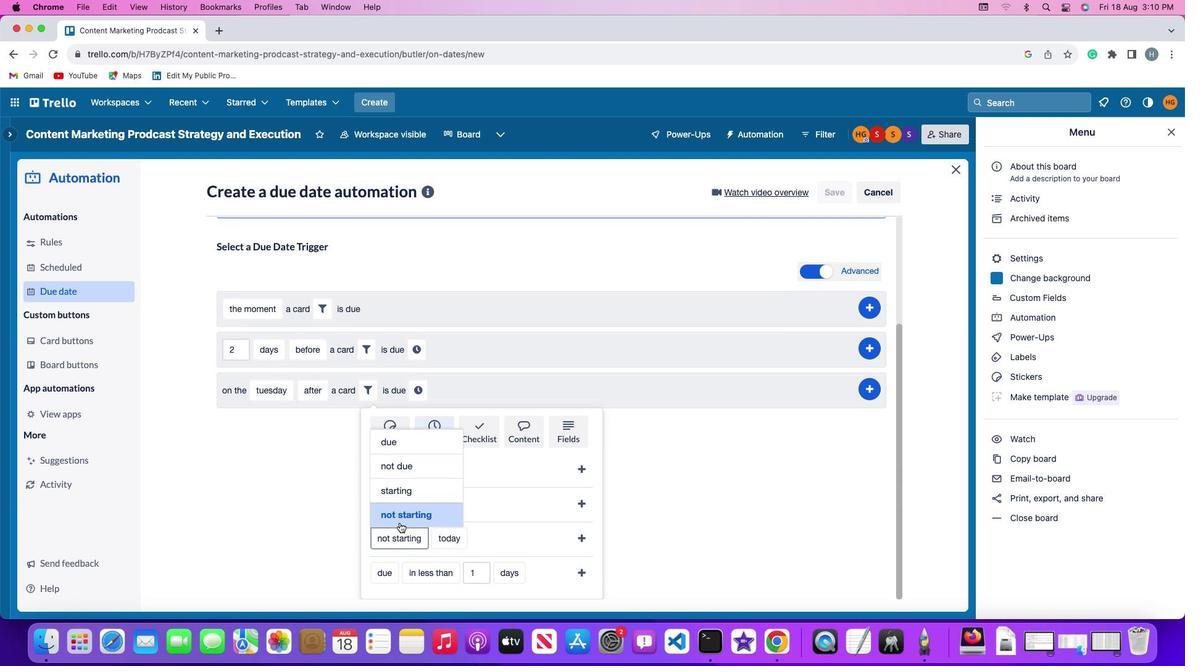 
Action: Mouse moved to (440, 540)
Screenshot: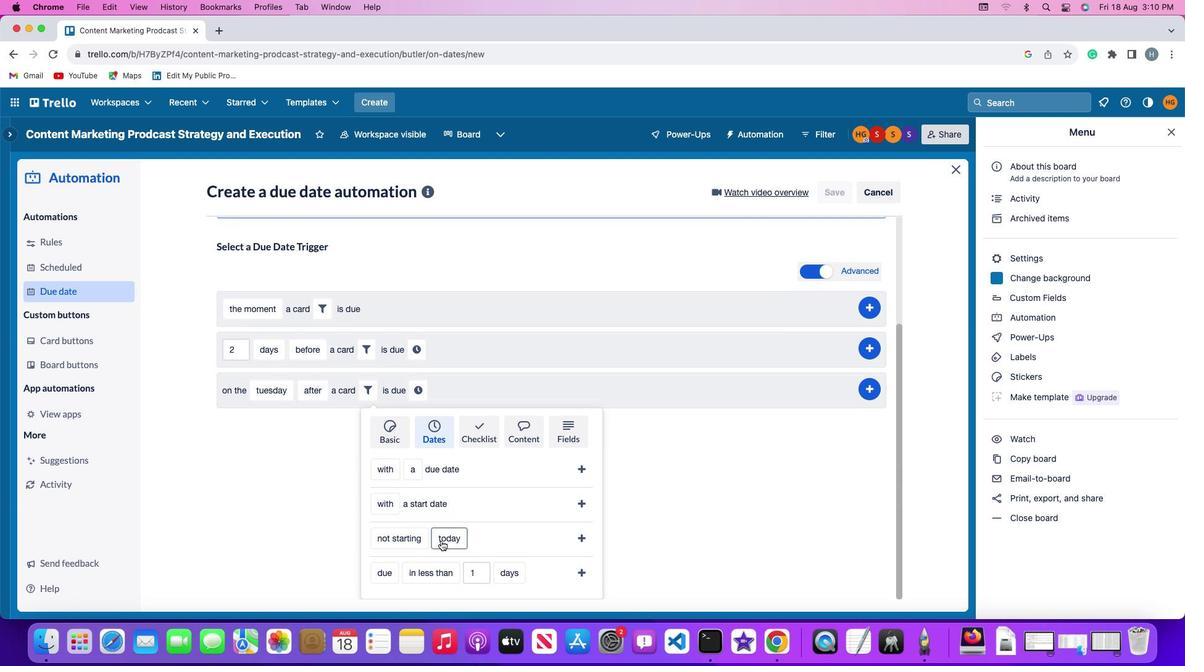 
Action: Mouse pressed left at (440, 540)
Screenshot: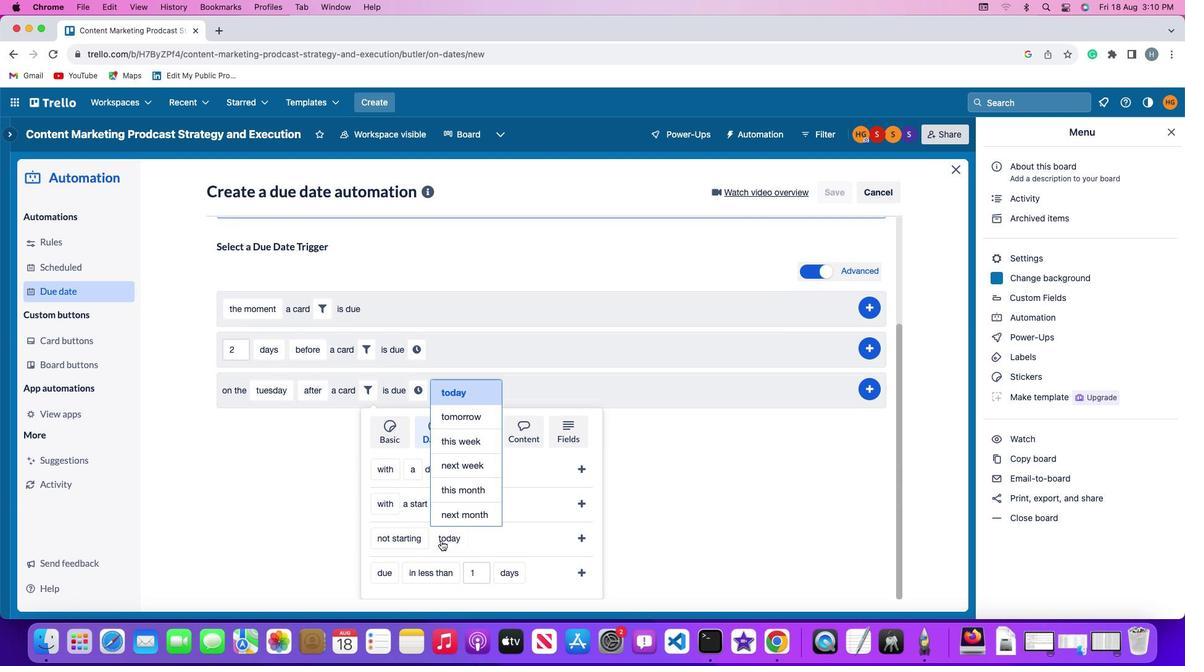 
Action: Mouse moved to (471, 434)
Screenshot: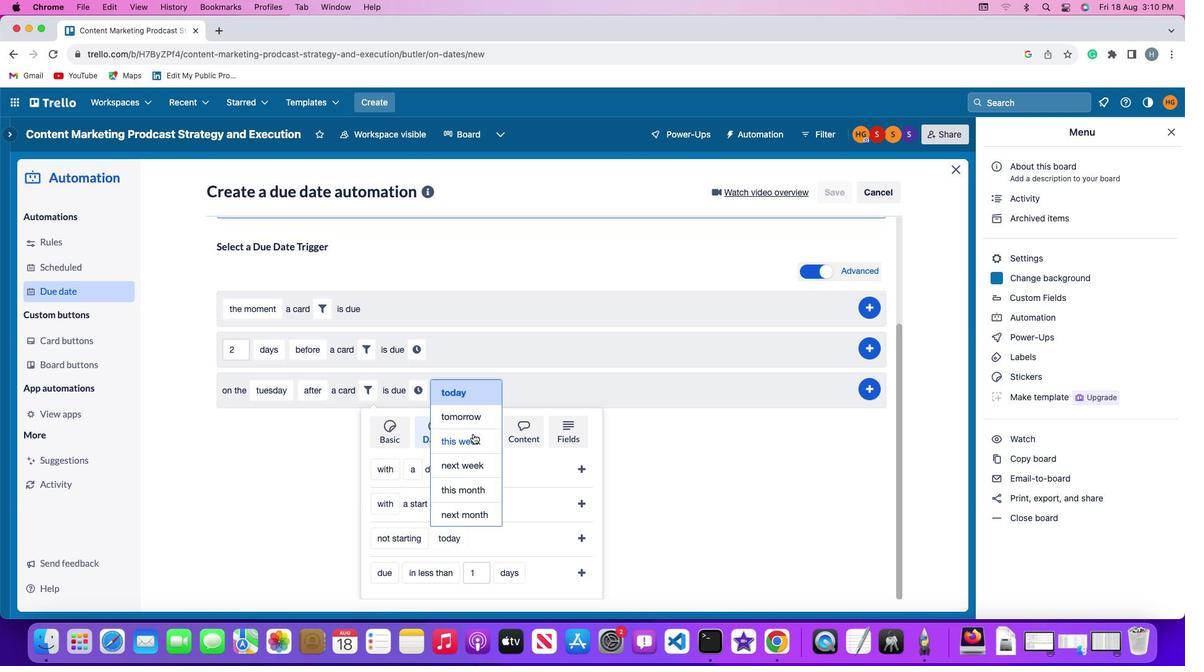 
Action: Mouse pressed left at (471, 434)
Screenshot: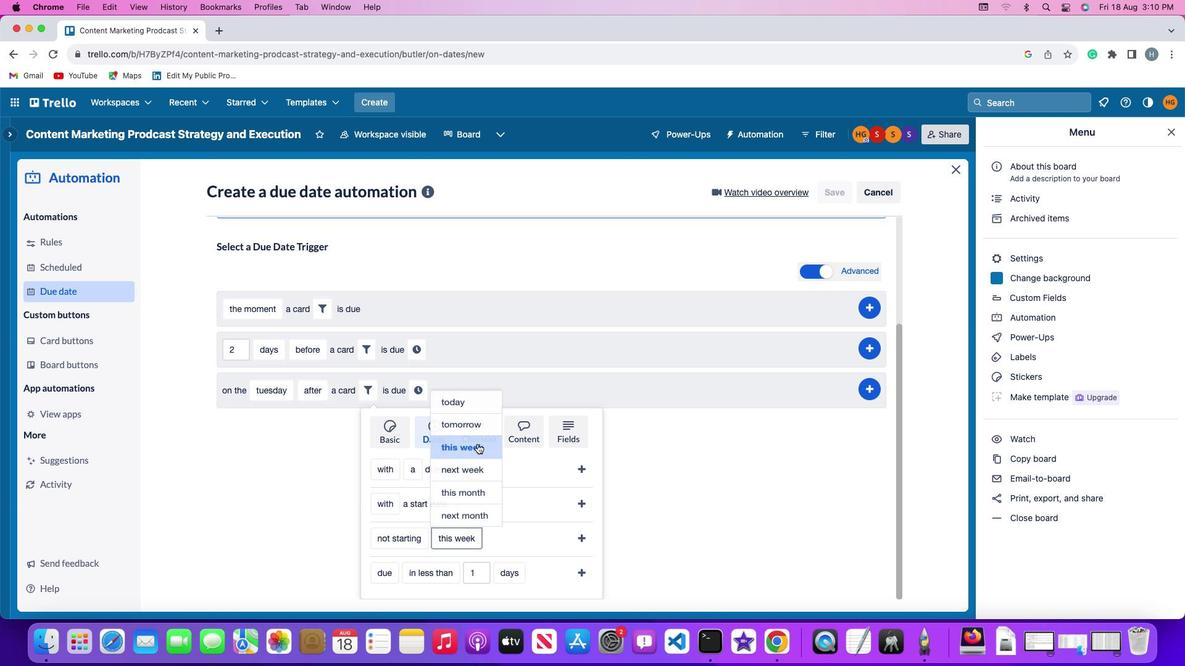 
Action: Mouse moved to (582, 538)
Screenshot: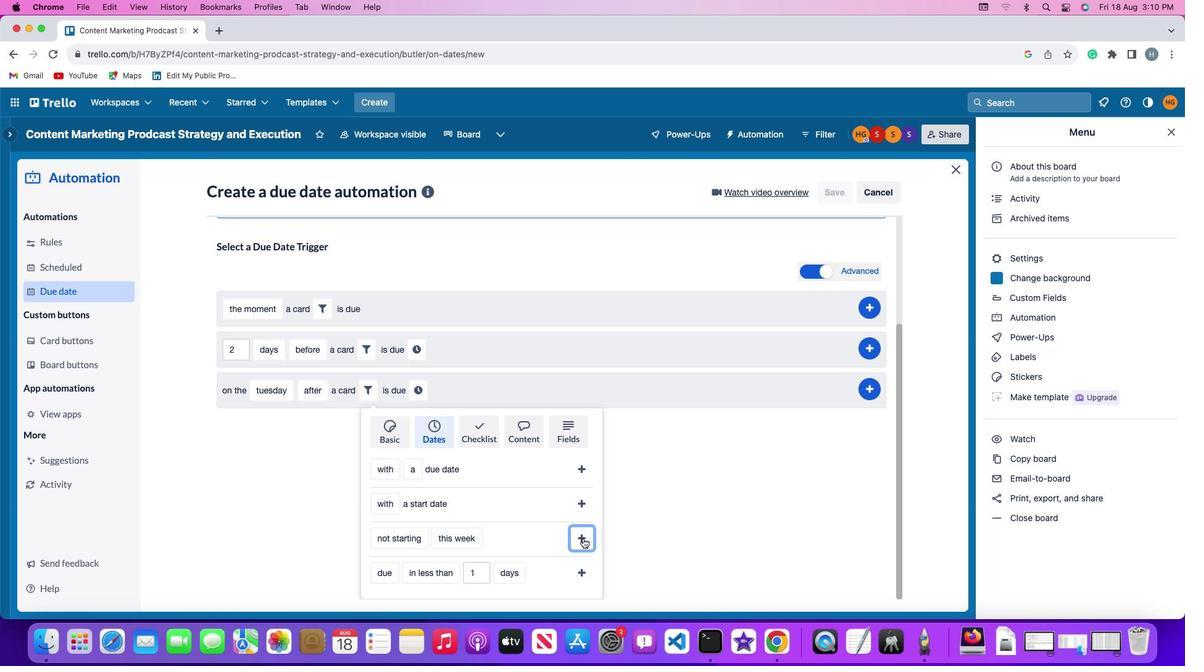 
Action: Mouse pressed left at (582, 538)
Screenshot: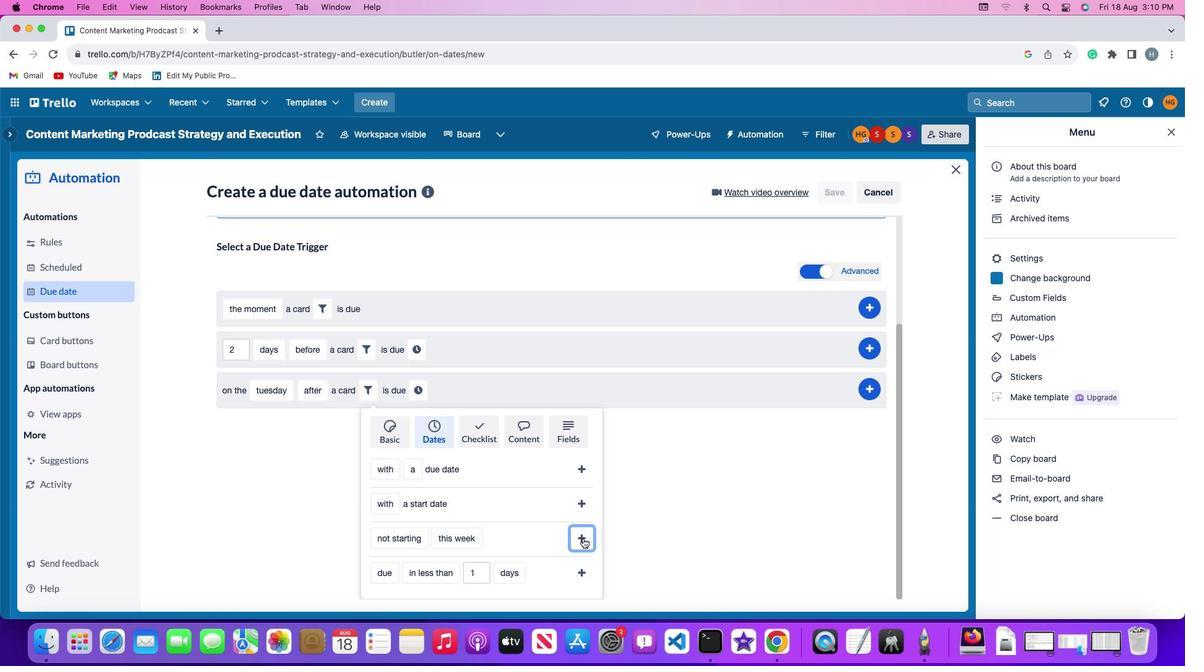 
Action: Mouse moved to (535, 546)
Screenshot: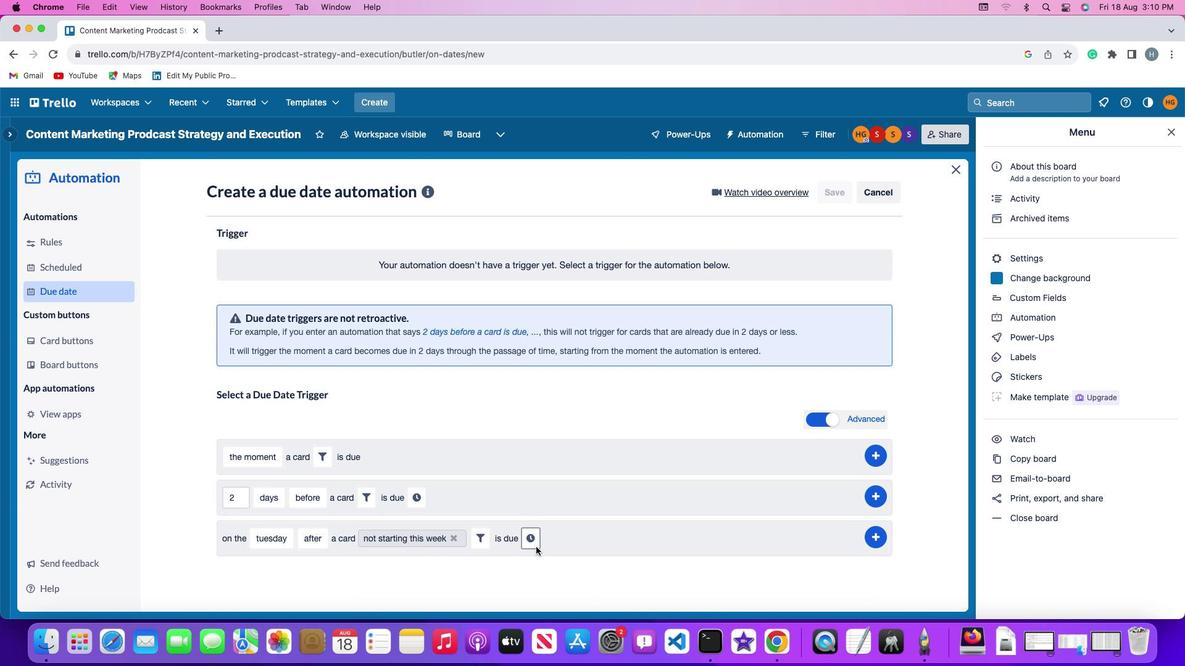 
Action: Mouse pressed left at (535, 546)
Screenshot: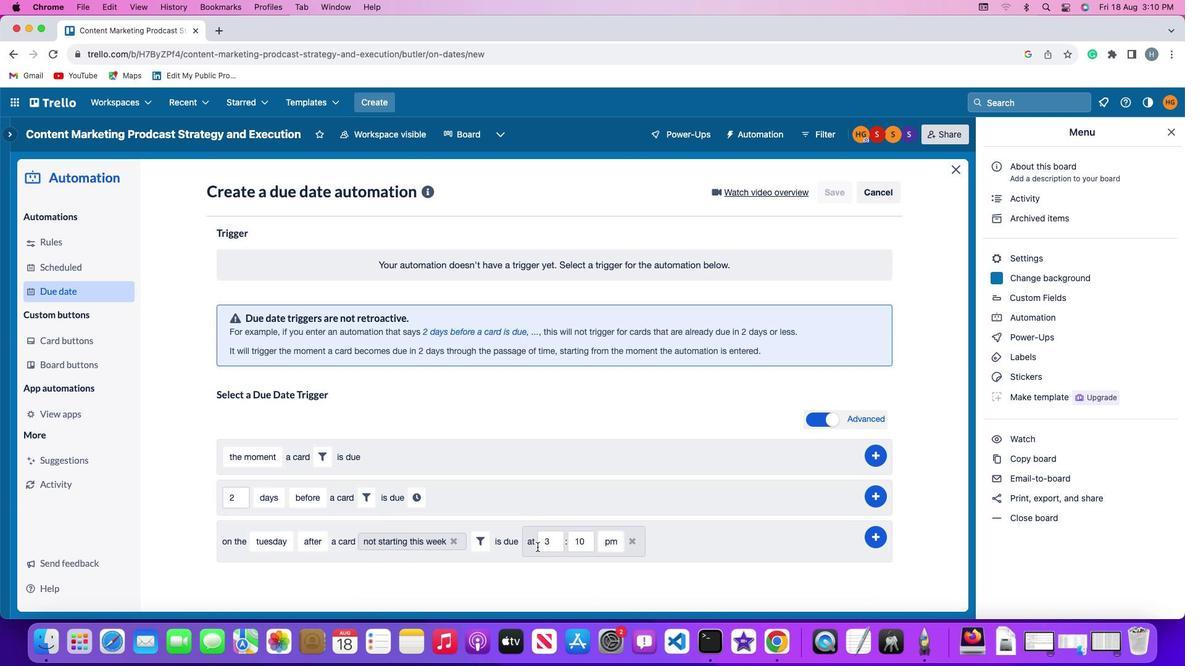 
Action: Mouse moved to (558, 547)
Screenshot: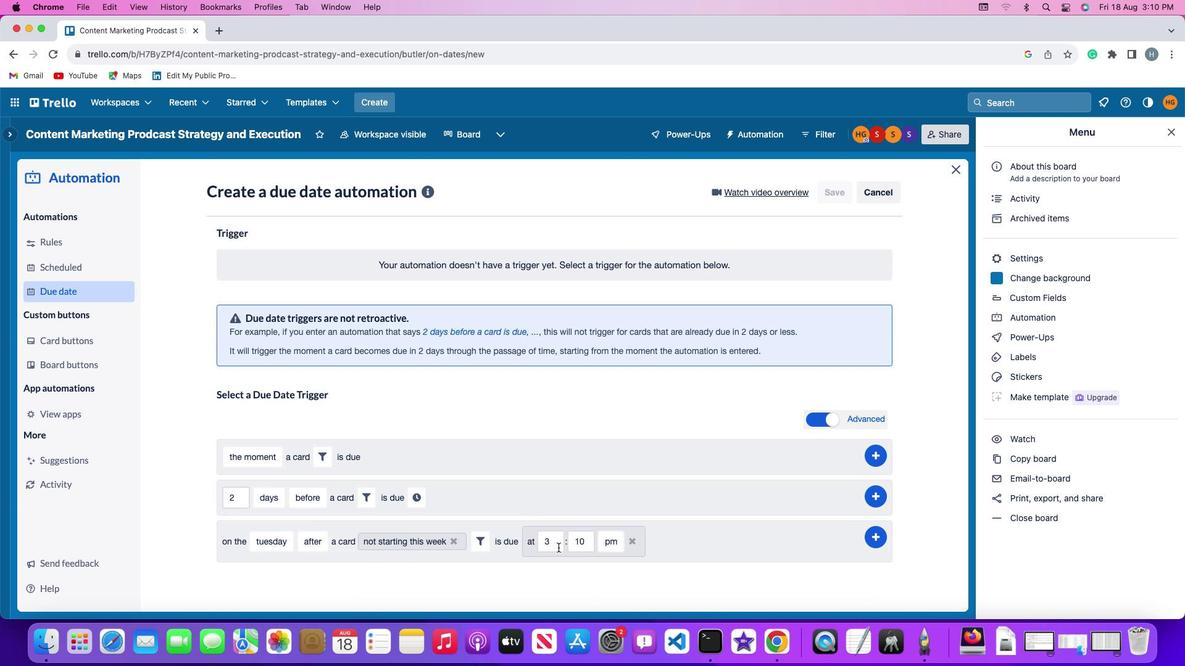 
Action: Mouse pressed left at (558, 547)
Screenshot: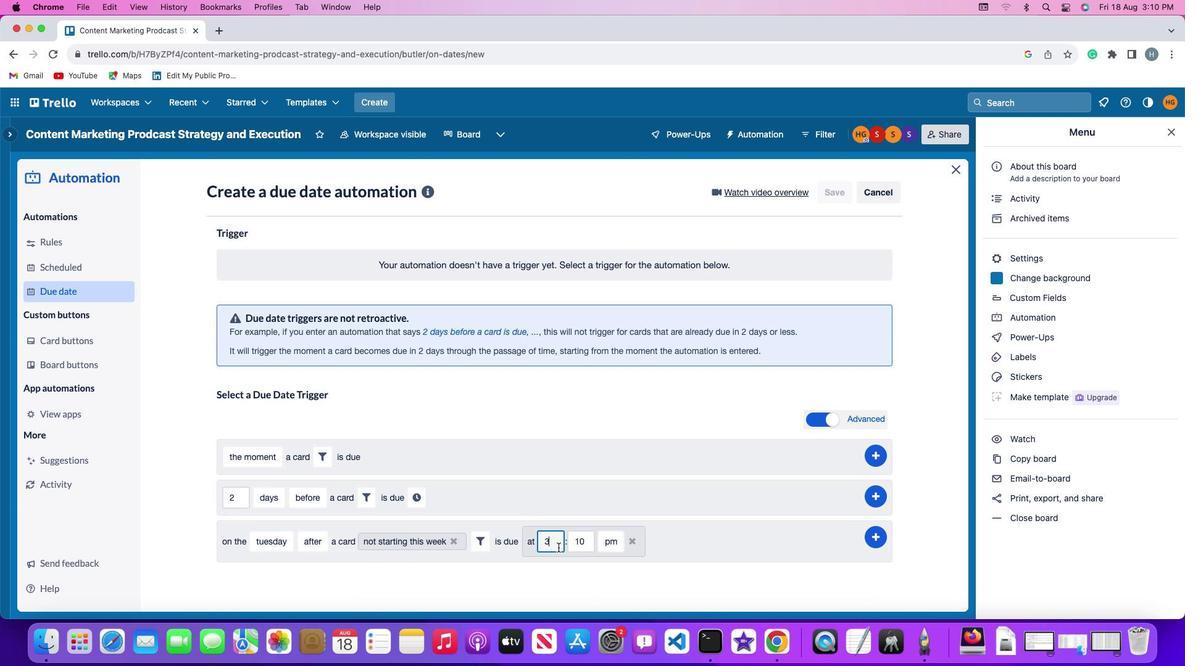 
Action: Mouse moved to (558, 547)
Screenshot: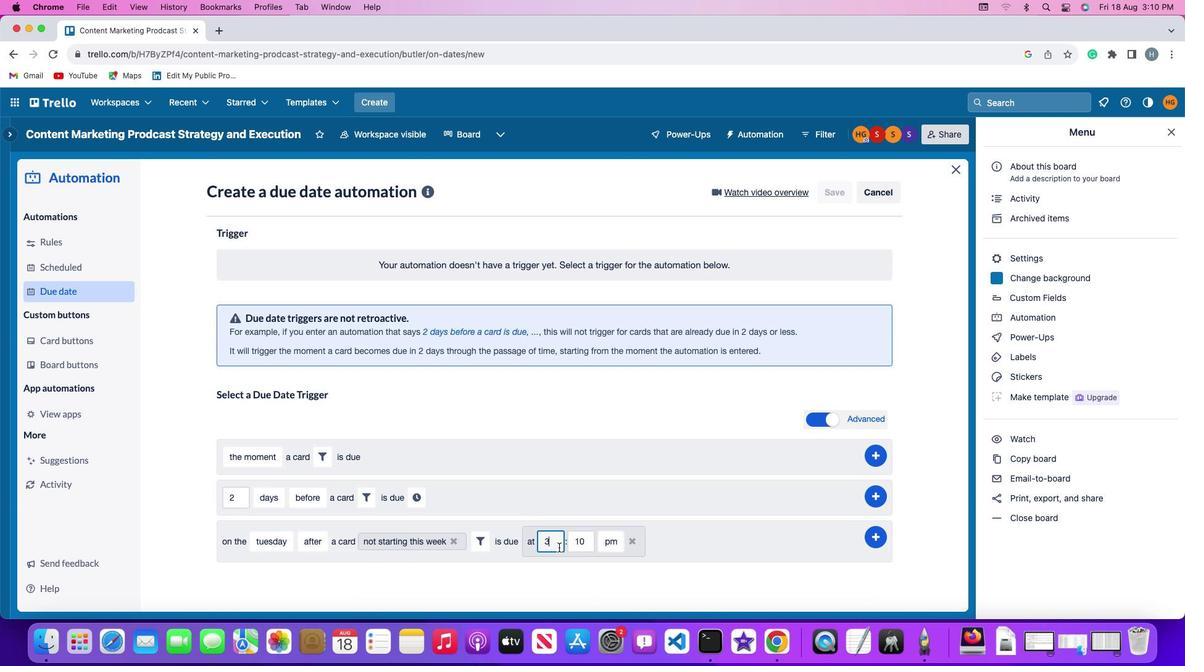 
Action: Key pressed Key.backspace
Screenshot: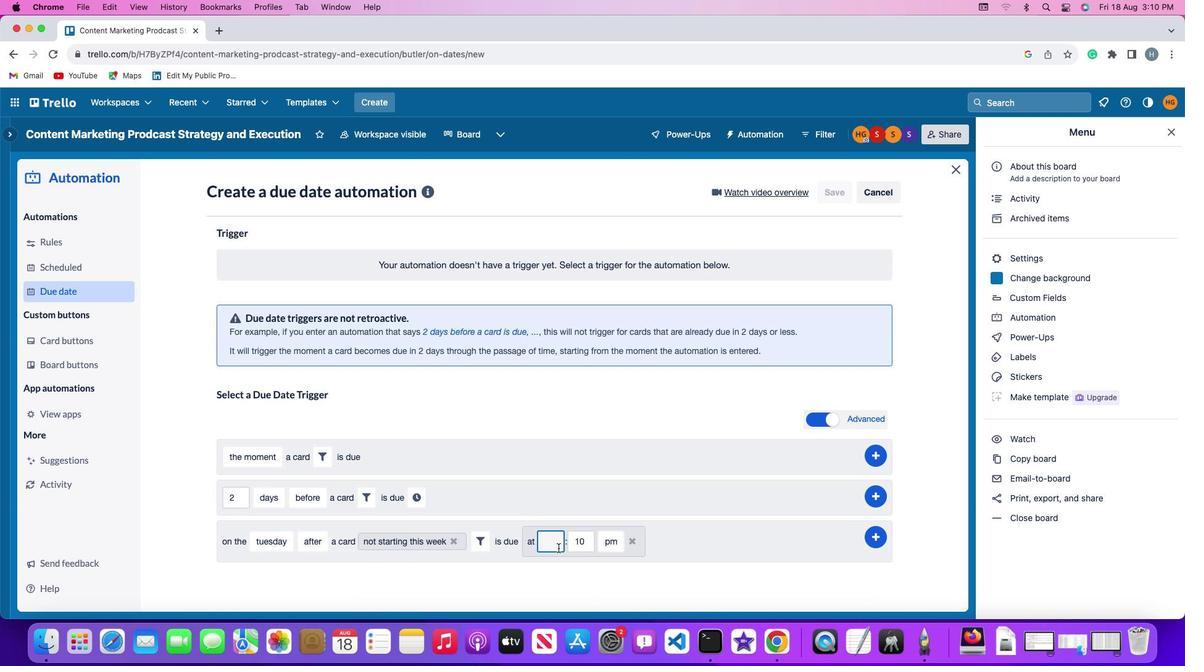 
Action: Mouse moved to (558, 547)
Screenshot: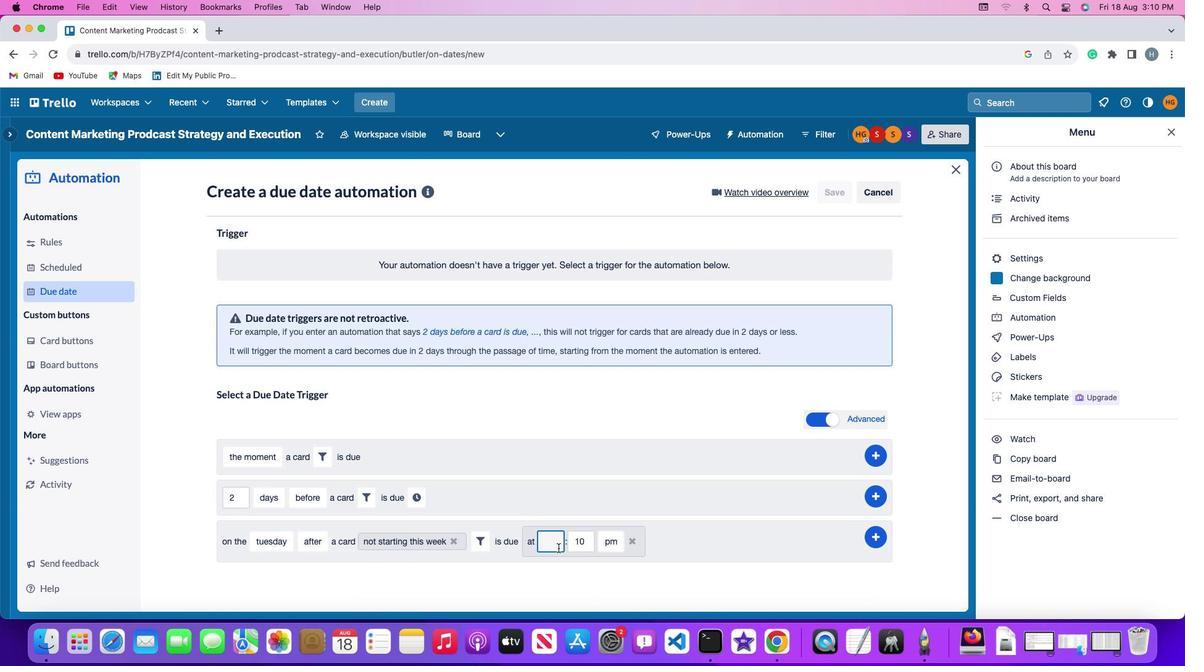 
Action: Key pressed '1''1'
Screenshot: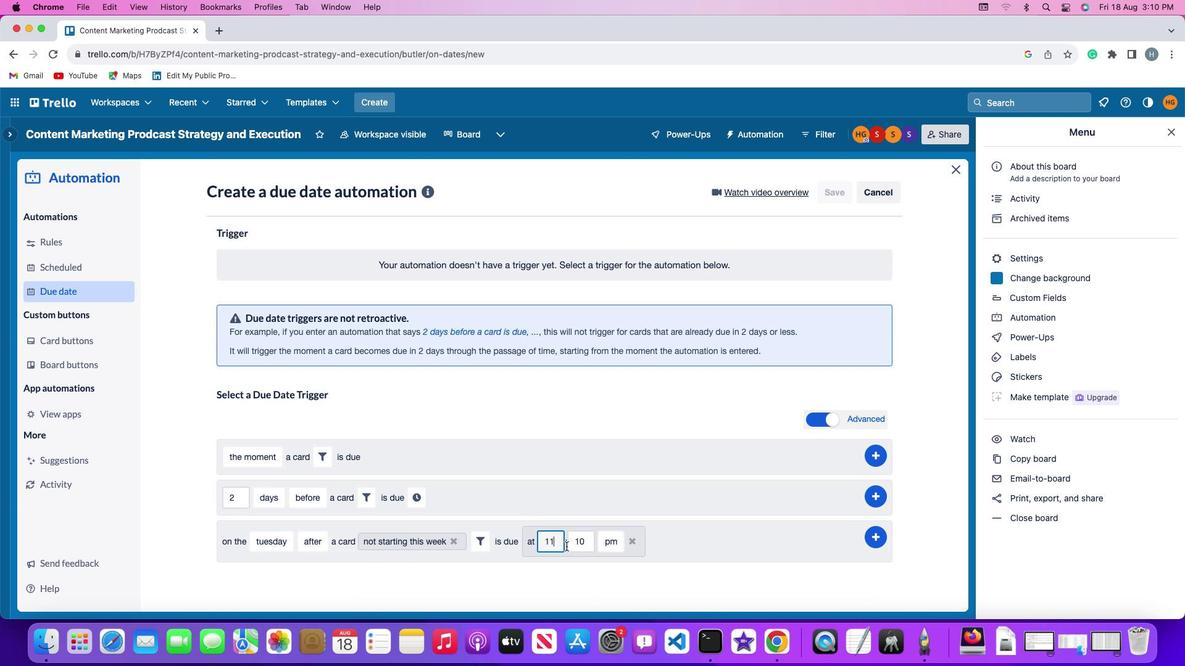
Action: Mouse moved to (582, 543)
Screenshot: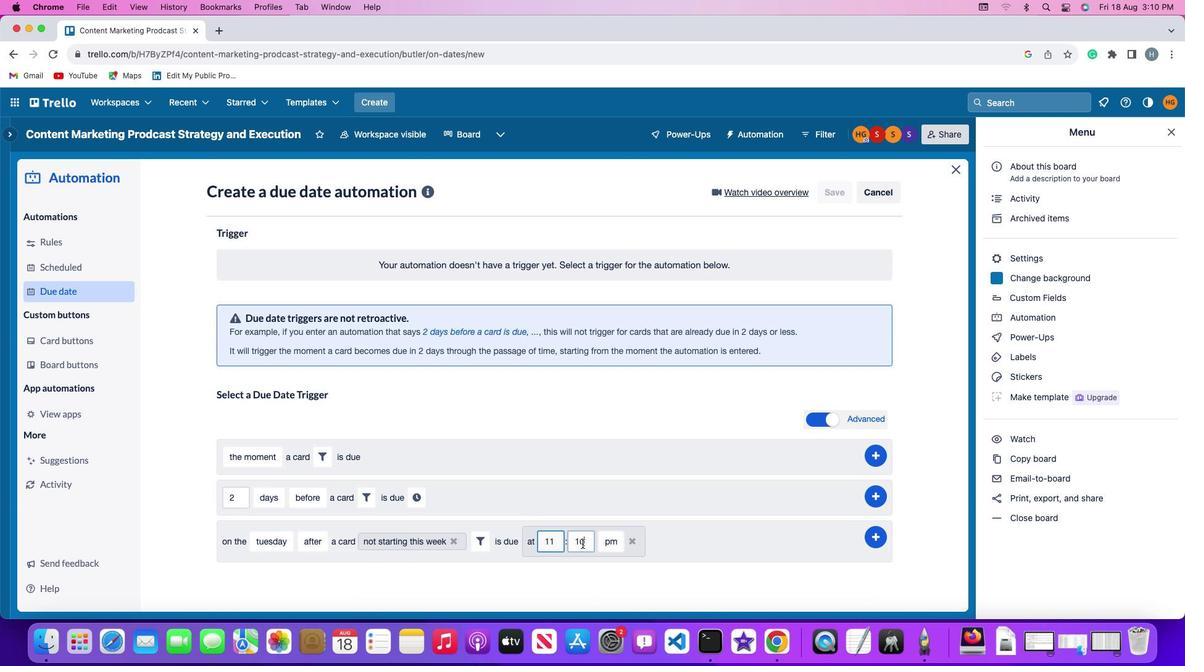 
Action: Mouse pressed left at (582, 543)
Screenshot: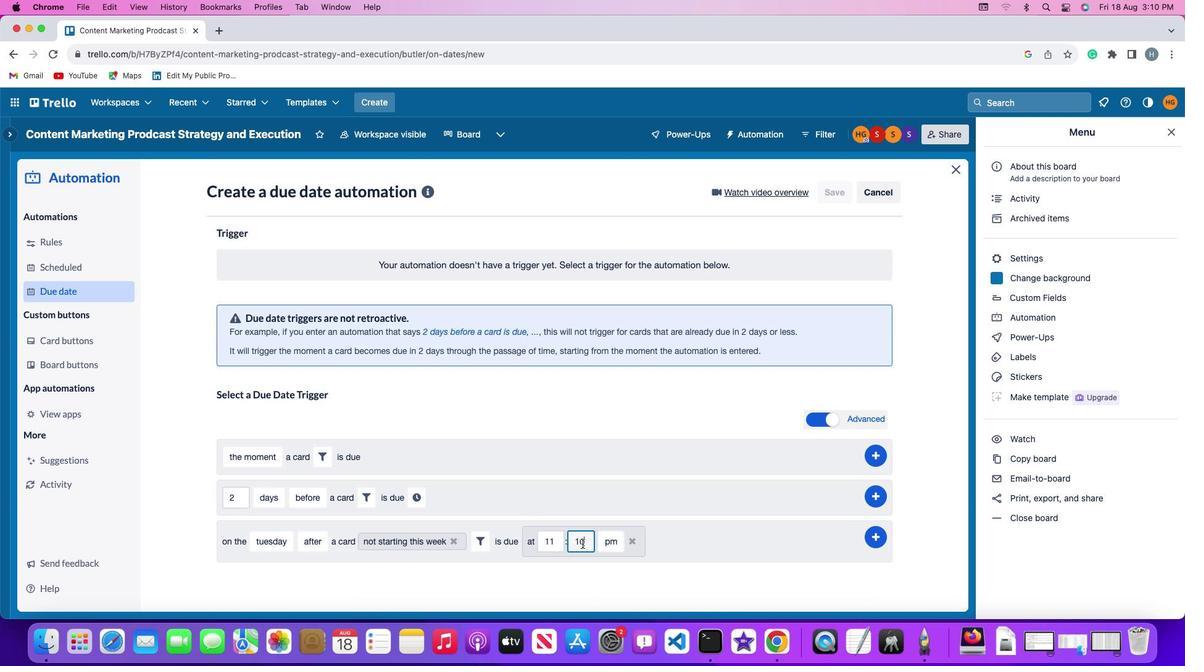 
Action: Key pressed Key.backspaceKey.backspace'0''0'
Screenshot: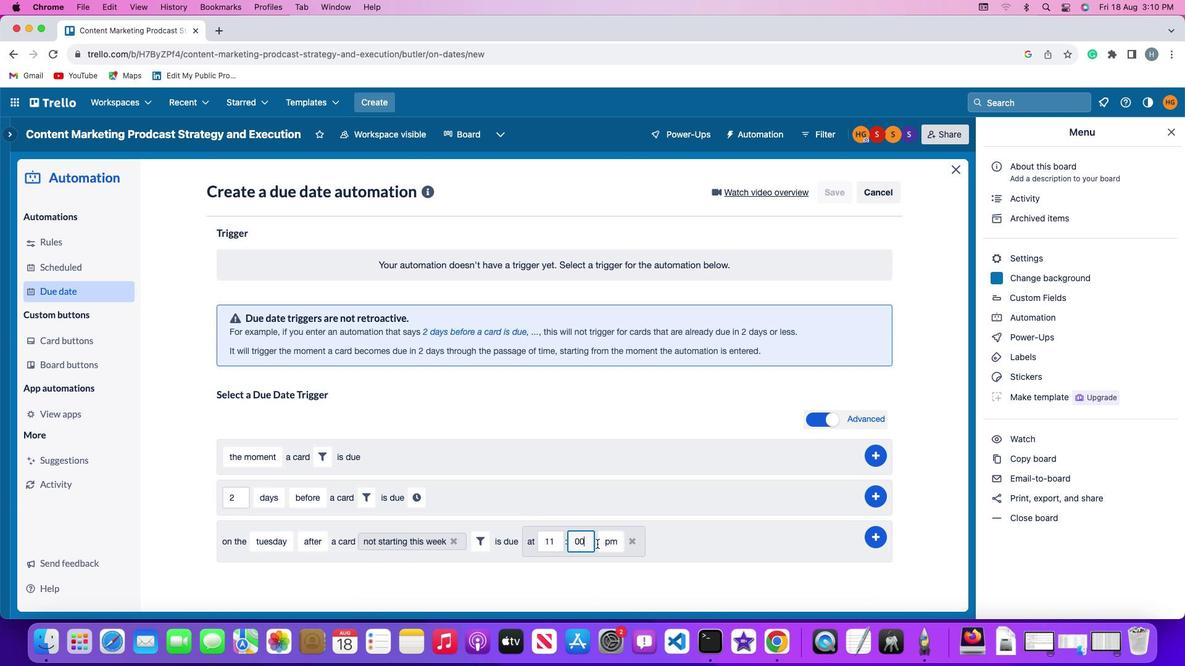 
Action: Mouse moved to (603, 542)
Screenshot: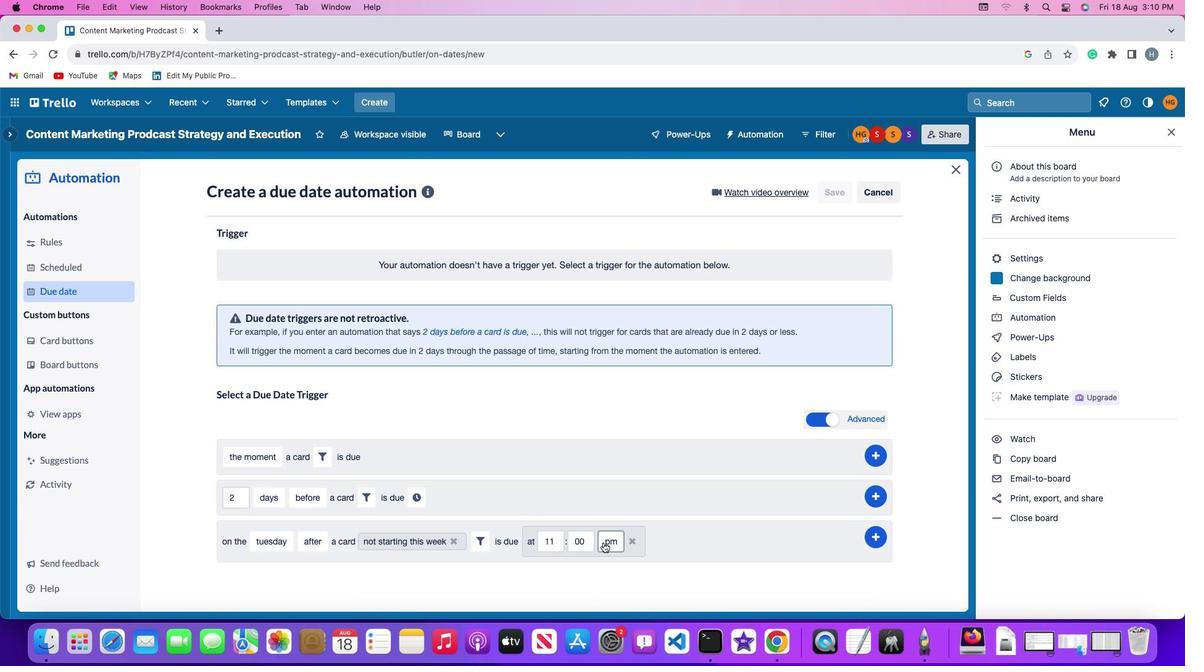 
Action: Mouse pressed left at (603, 542)
Screenshot: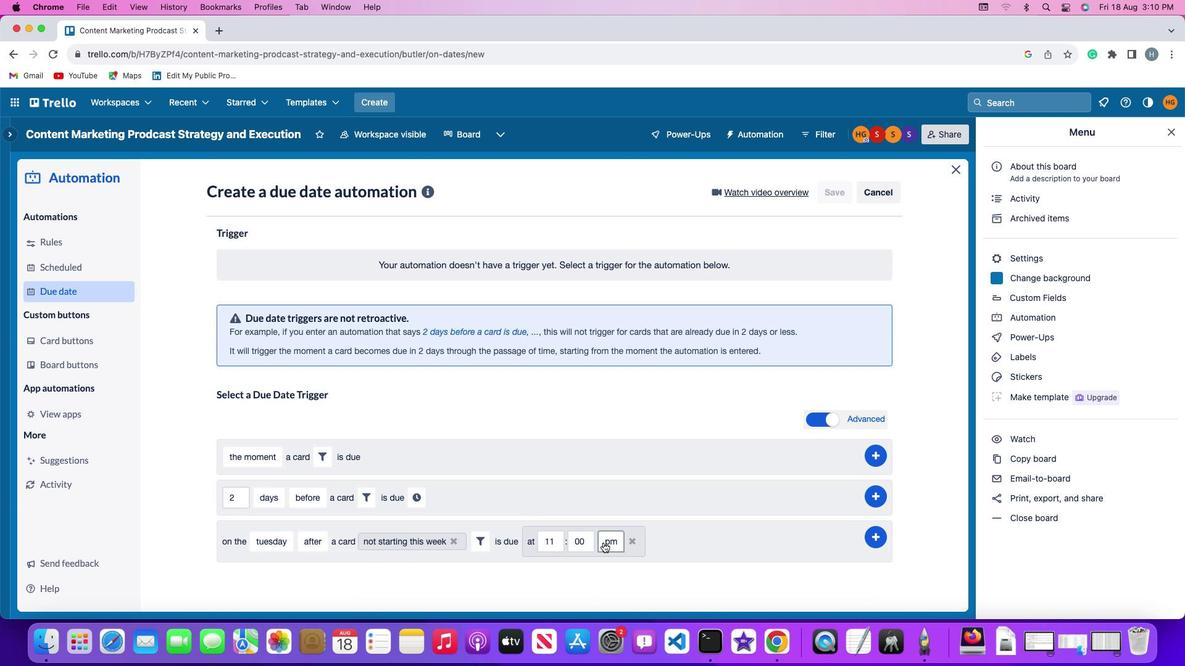
Action: Mouse moved to (611, 569)
Screenshot: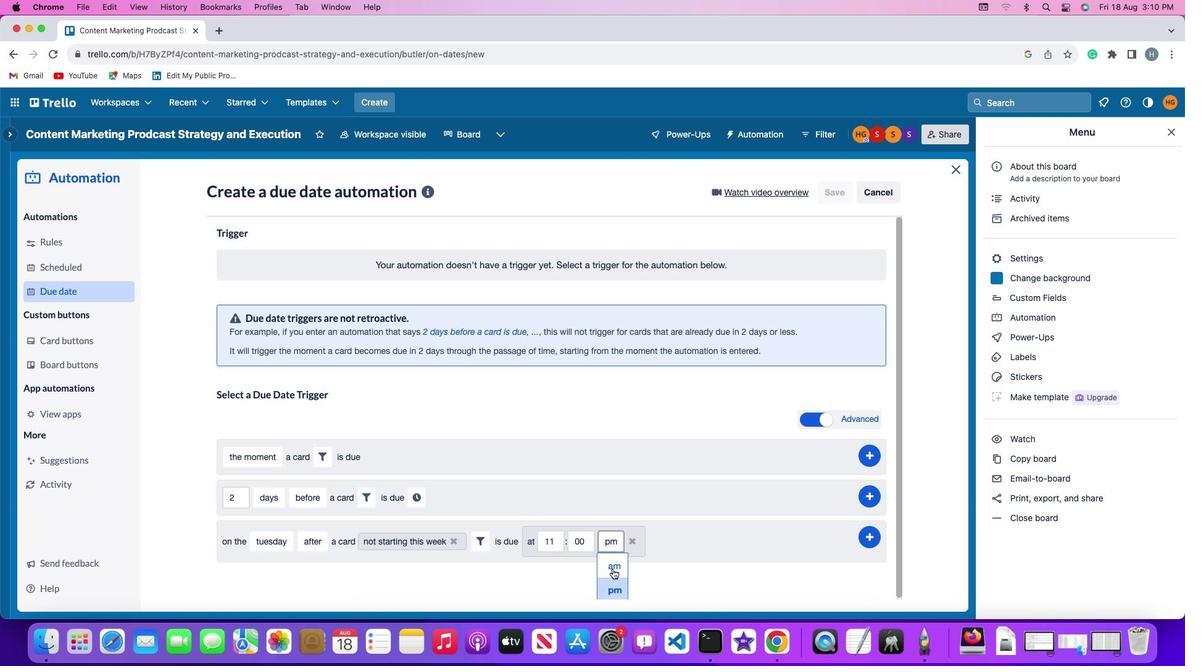 
Action: Mouse pressed left at (611, 569)
Screenshot: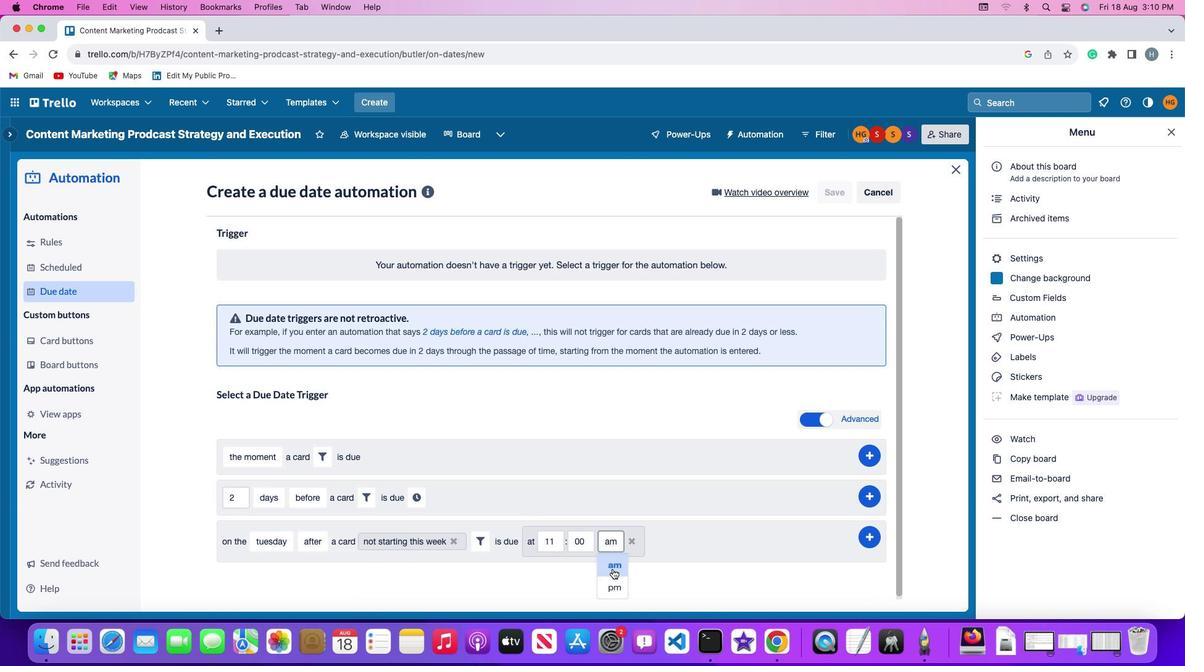 
Action: Mouse moved to (875, 534)
Screenshot: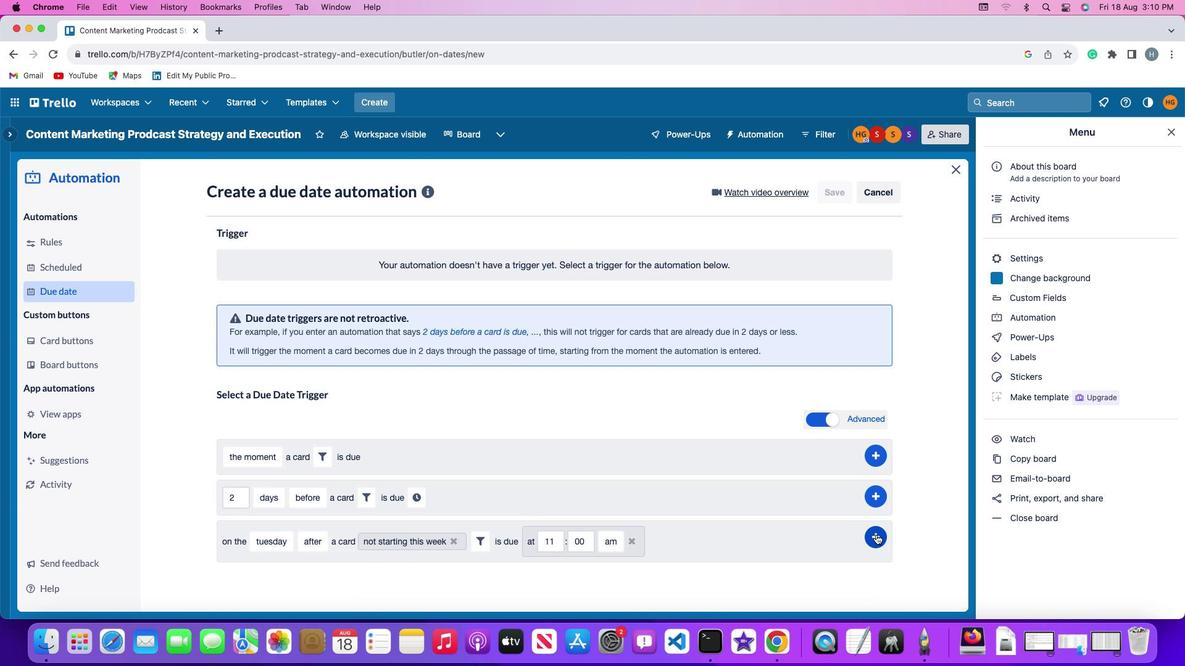 
Action: Mouse pressed left at (875, 534)
Screenshot: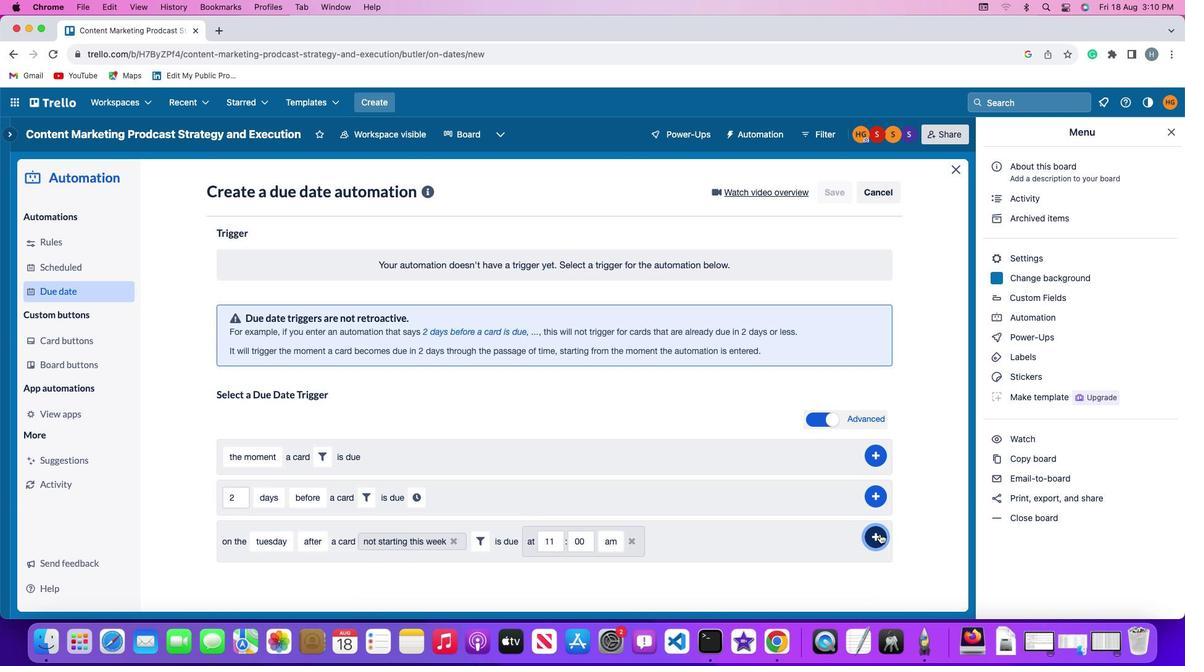 
Action: Mouse moved to (936, 443)
Screenshot: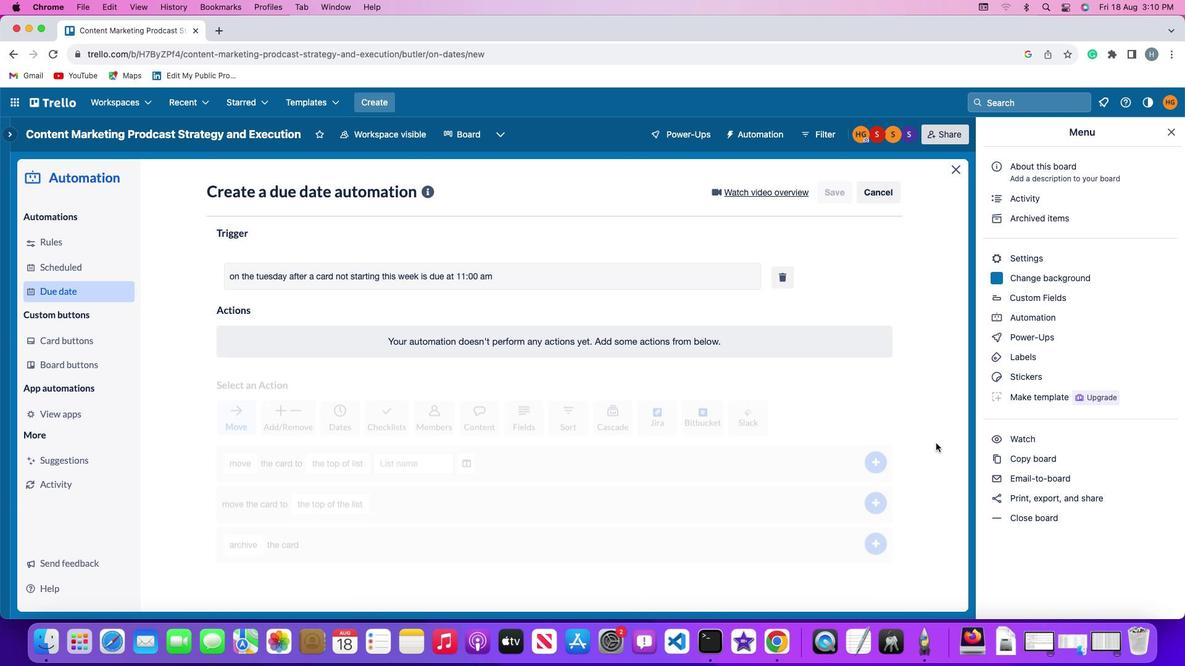 
